 Task: Look for space in Cetinje, Montenegro from 1st June, 2023 to 4th June, 2023 for 1 adult in price range Rs.6000 to Rs.16000. Place can be private room with 1  bedroom having 1 bed and 1 bathroom. Property type can be house, flat, guest house. Amenities needed are: wifi. Booking option can be shelf check-in. Required host language is English.
Action: Mouse moved to (447, 67)
Screenshot: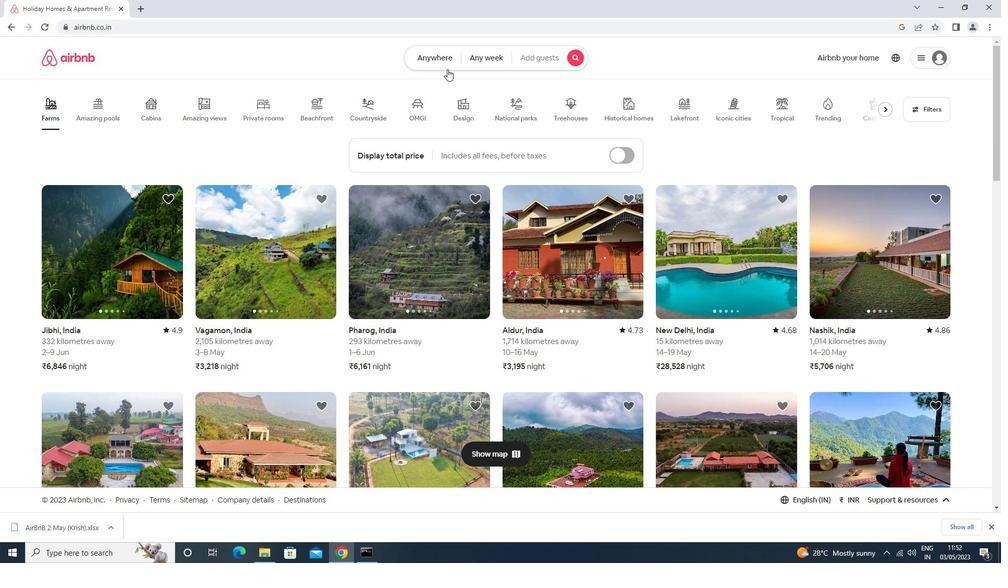 
Action: Mouse pressed left at (447, 67)
Screenshot: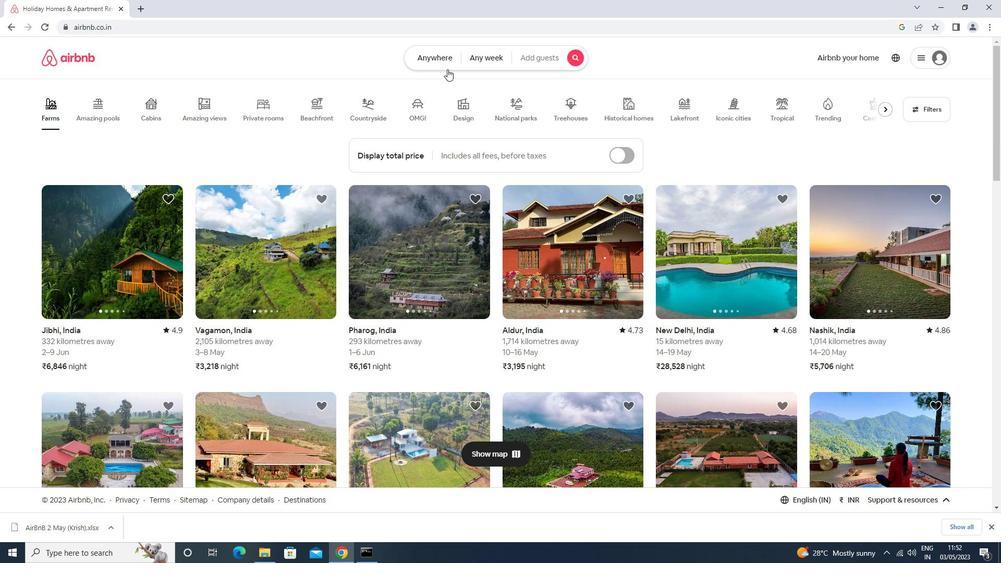 
Action: Mouse moved to (412, 102)
Screenshot: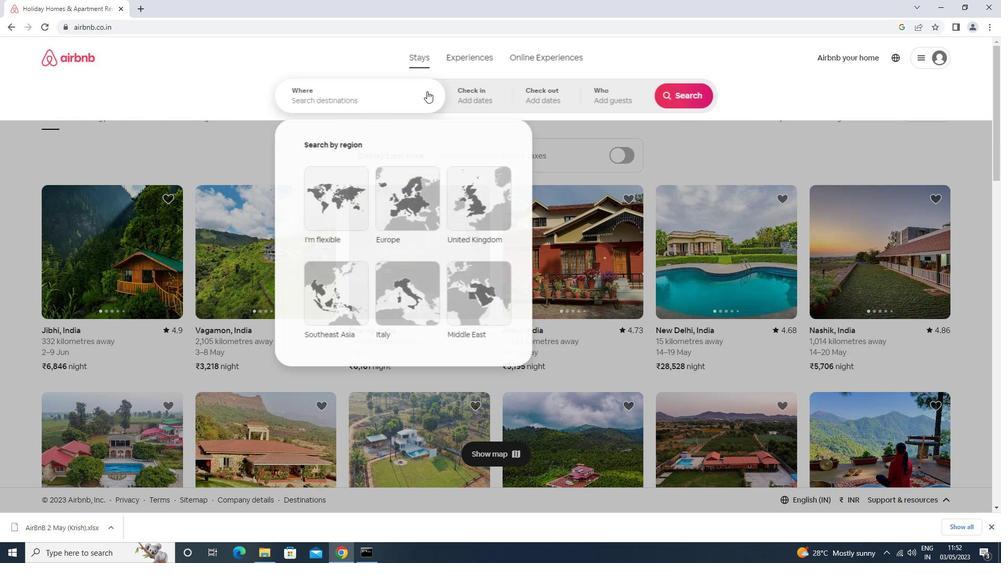 
Action: Mouse pressed left at (412, 102)
Screenshot: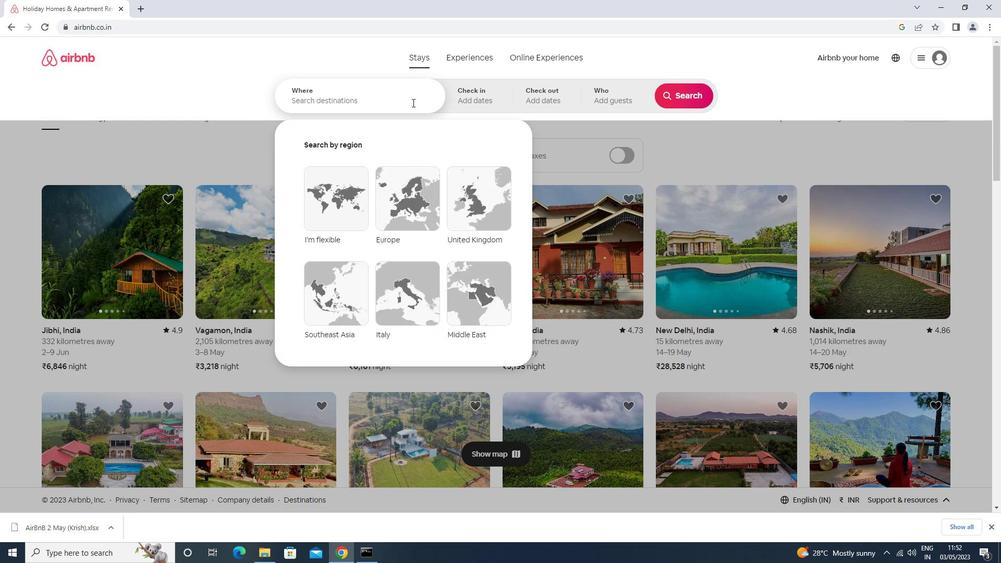 
Action: Mouse moved to (414, 99)
Screenshot: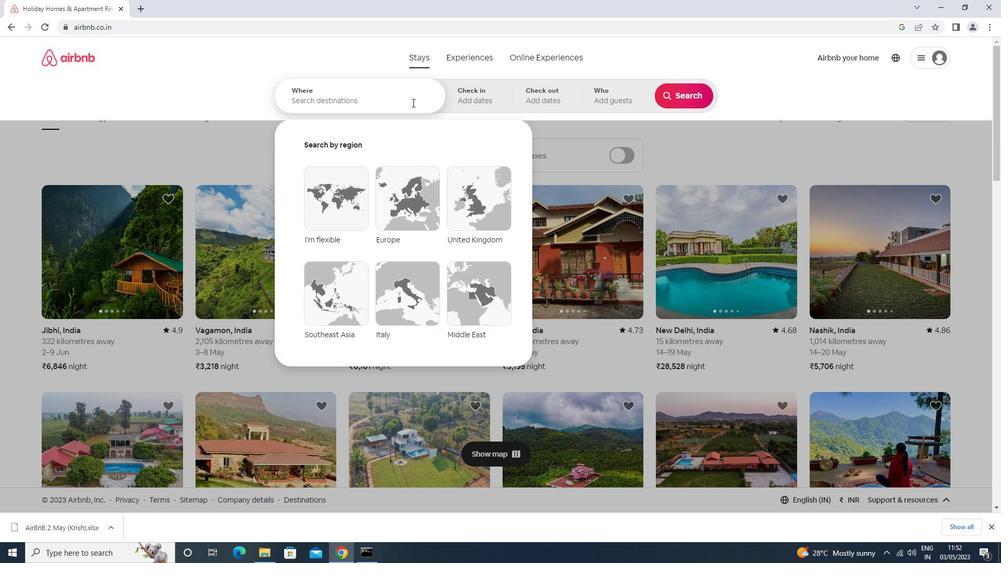
Action: Key pressed cetinje<Key.down><Key.enter>
Screenshot: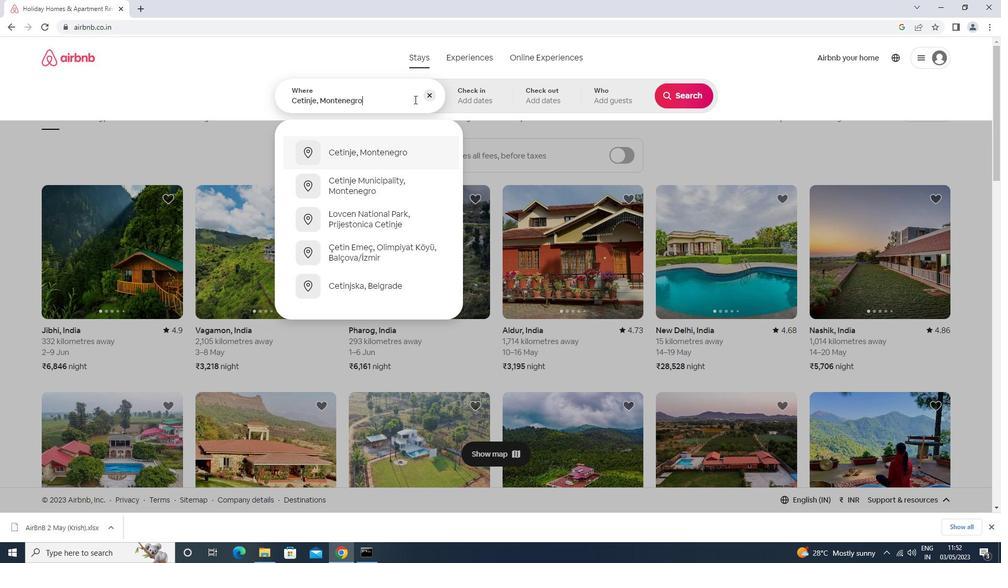 
Action: Mouse moved to (616, 225)
Screenshot: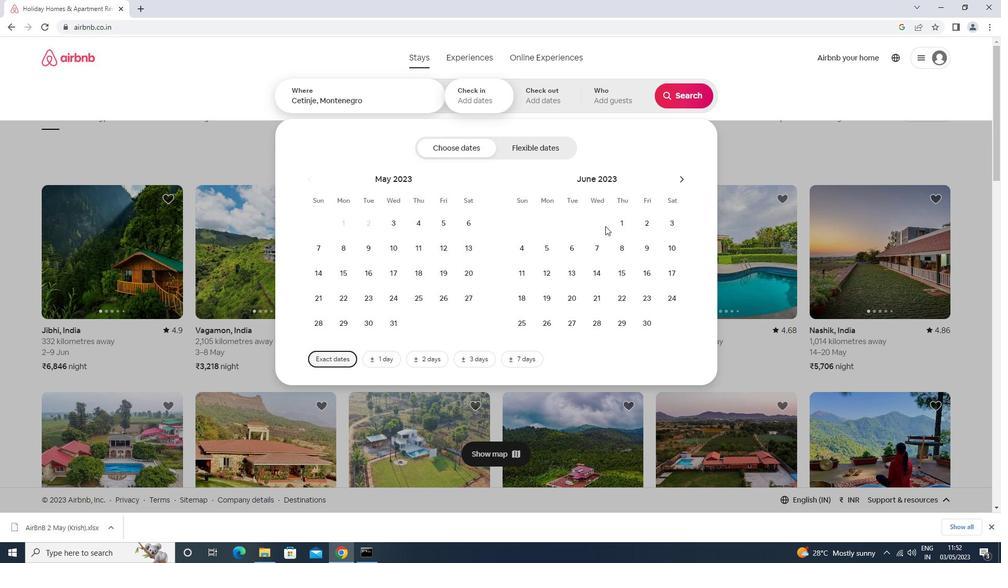 
Action: Mouse pressed left at (616, 225)
Screenshot: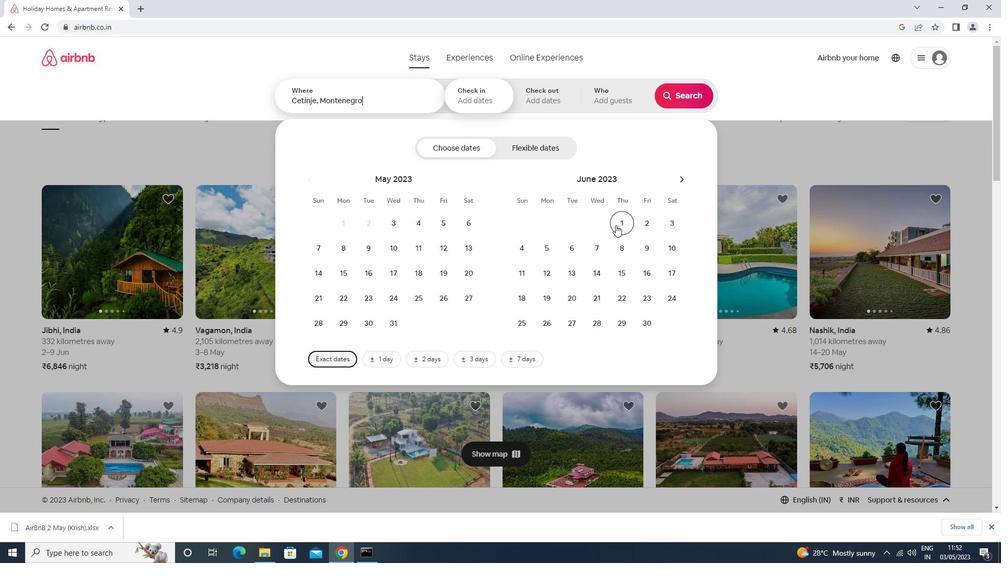 
Action: Mouse moved to (524, 247)
Screenshot: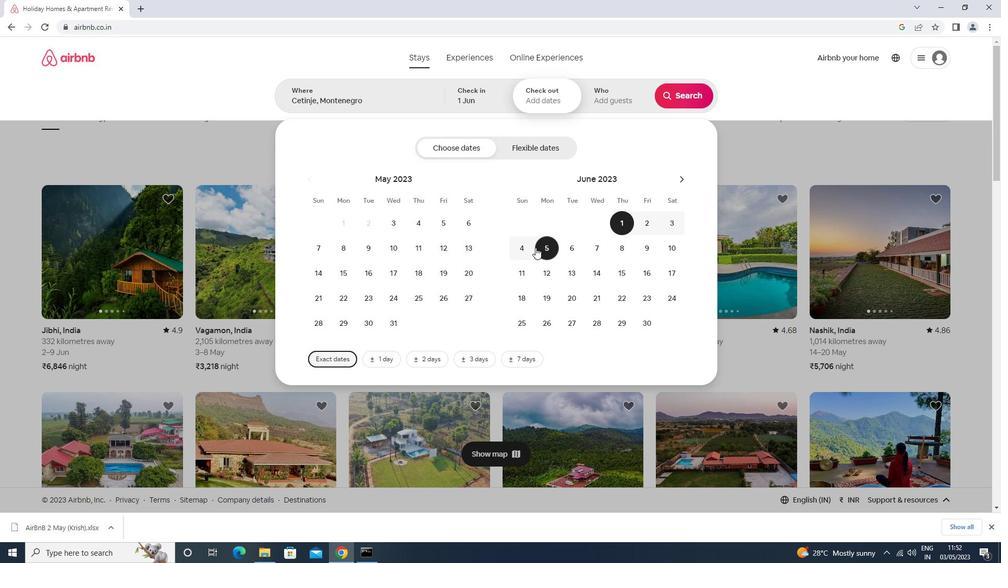 
Action: Mouse pressed left at (524, 247)
Screenshot: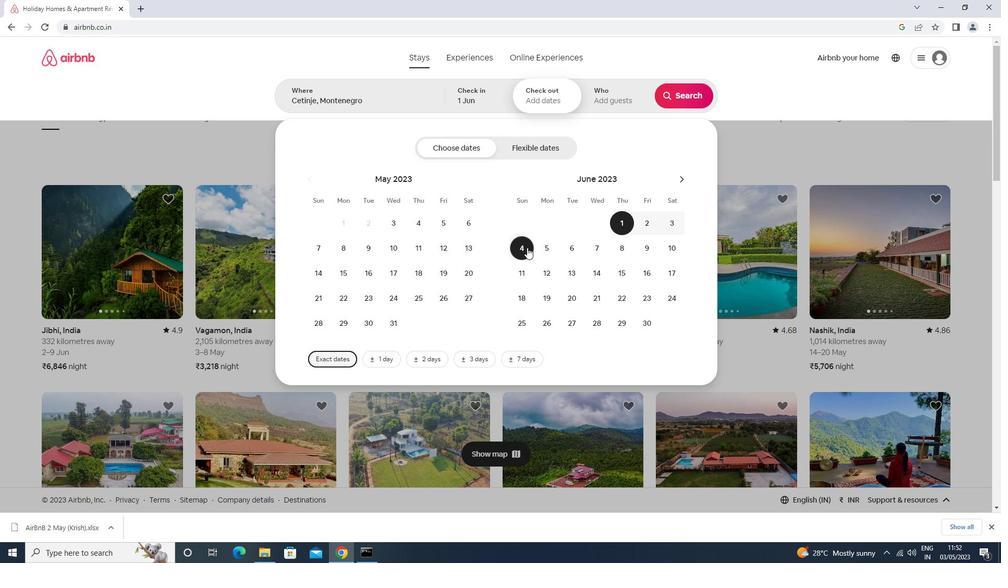 
Action: Mouse moved to (594, 95)
Screenshot: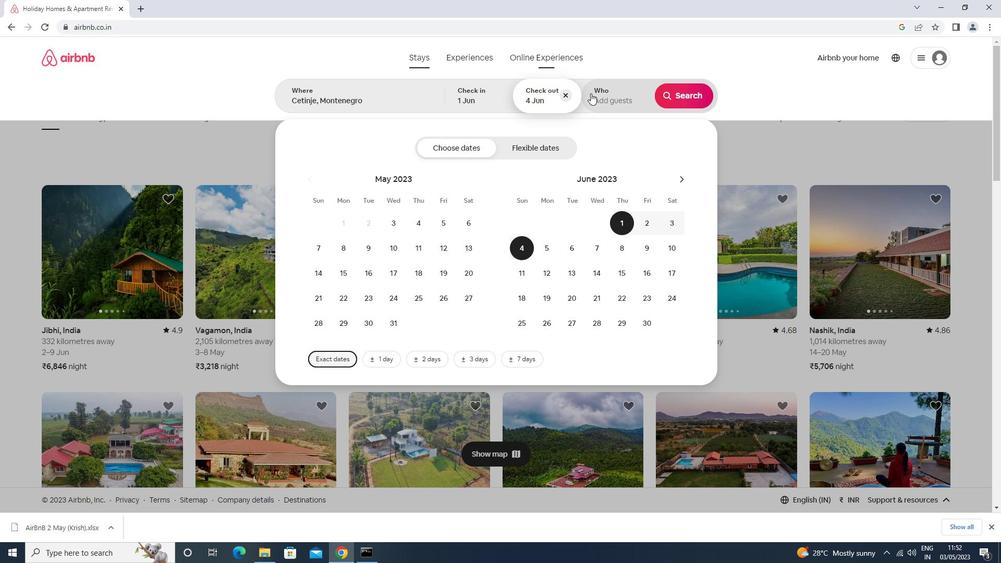 
Action: Mouse pressed left at (594, 95)
Screenshot: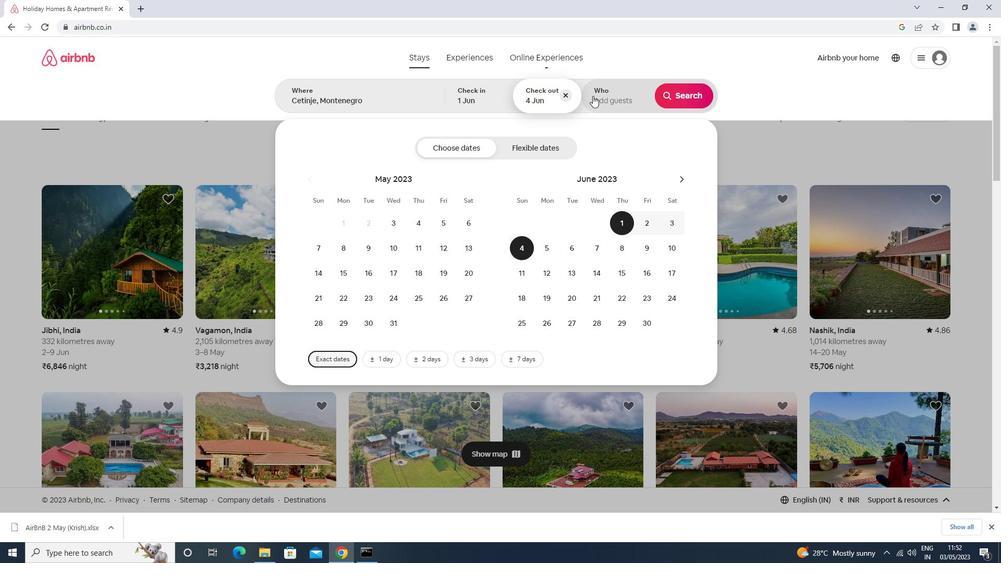 
Action: Mouse moved to (681, 149)
Screenshot: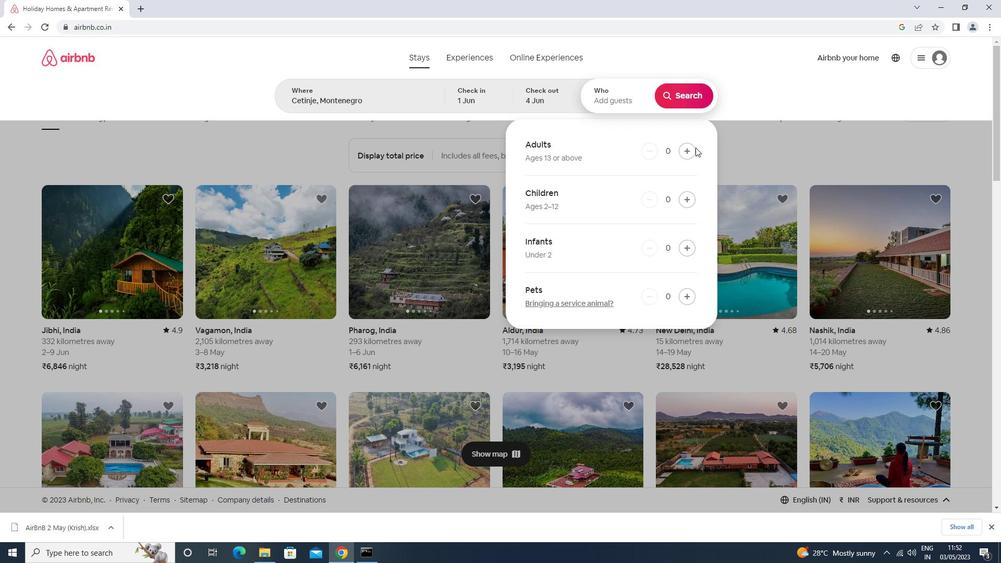 
Action: Mouse pressed left at (681, 149)
Screenshot: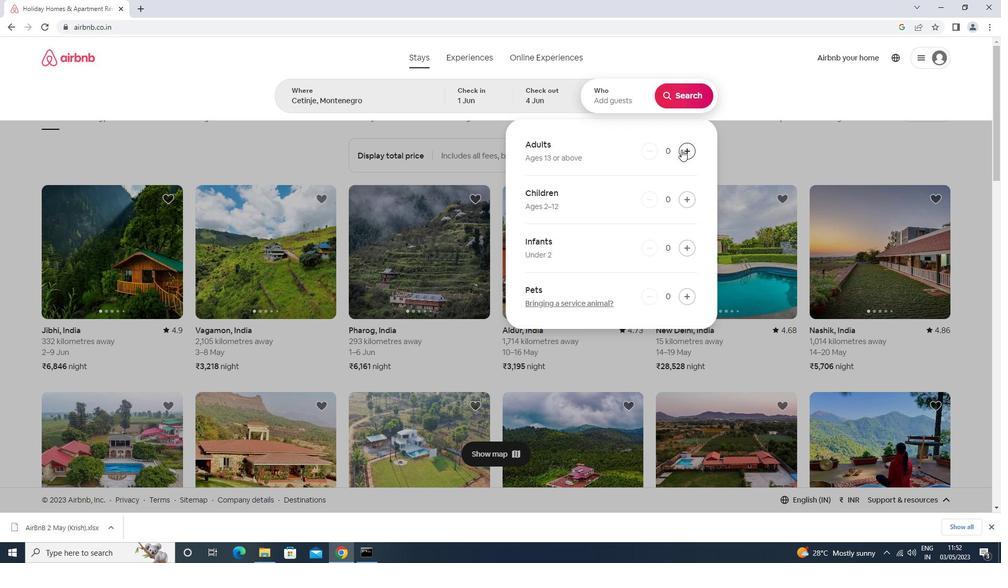 
Action: Mouse moved to (687, 95)
Screenshot: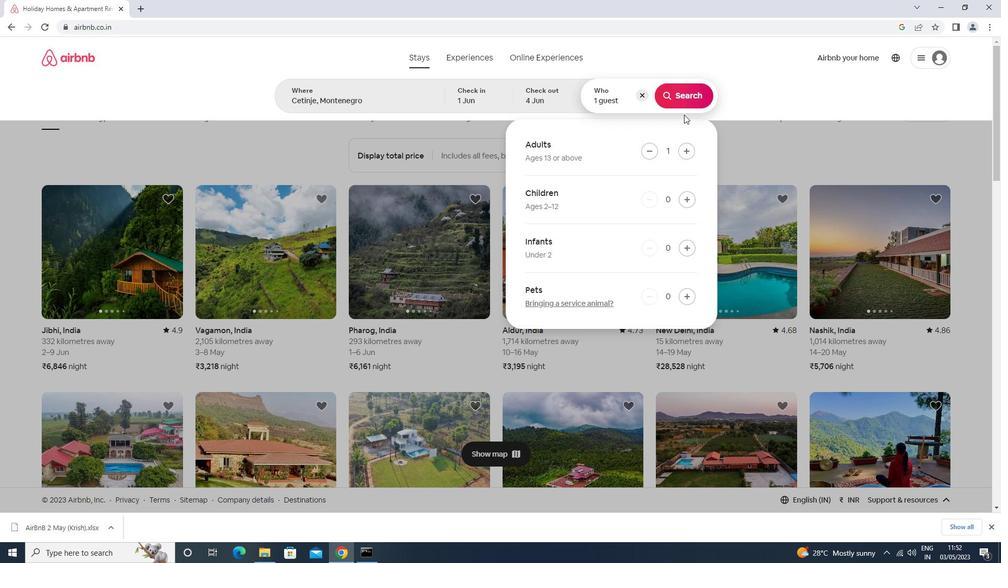 
Action: Mouse pressed left at (687, 95)
Screenshot: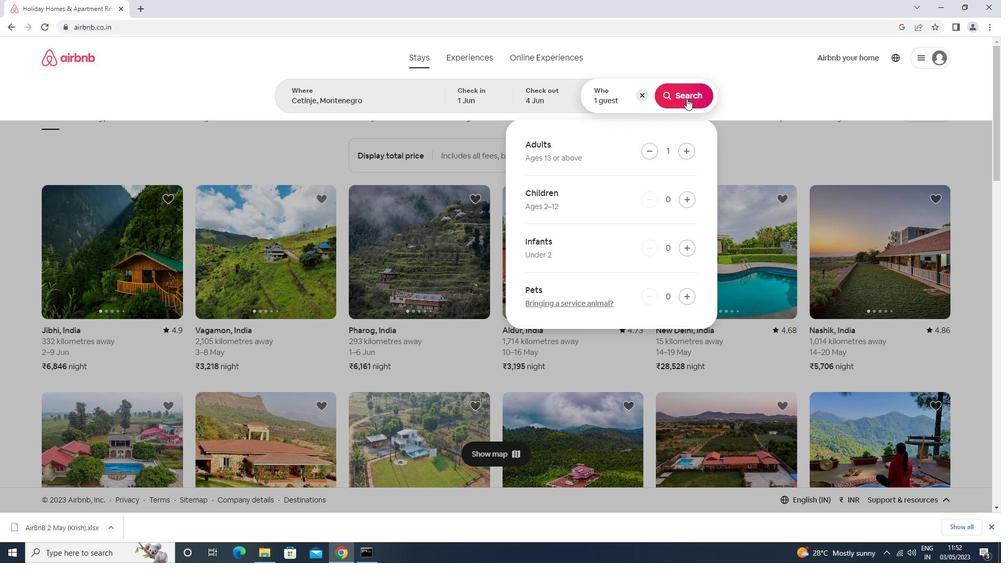 
Action: Mouse moved to (947, 102)
Screenshot: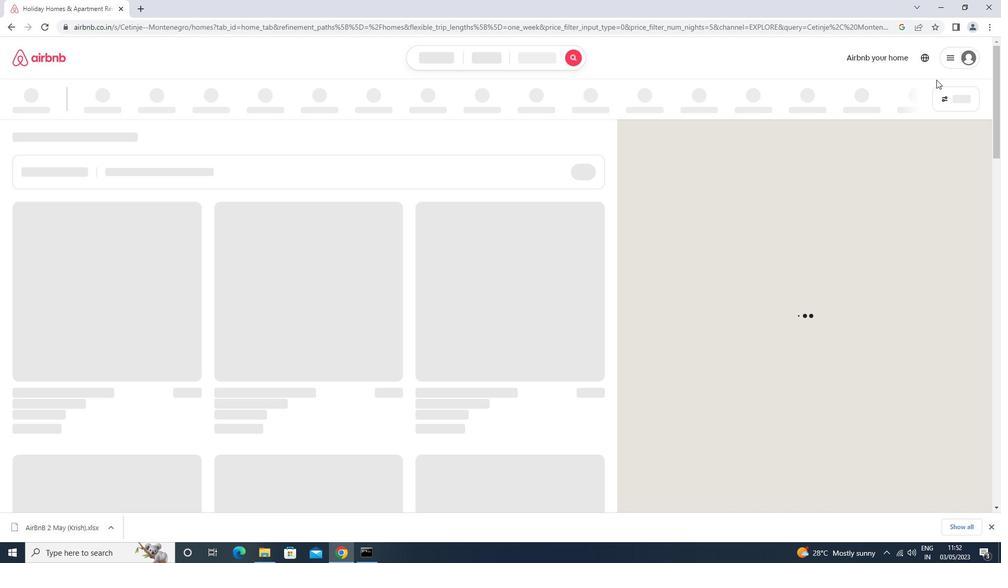 
Action: Mouse pressed left at (947, 102)
Screenshot: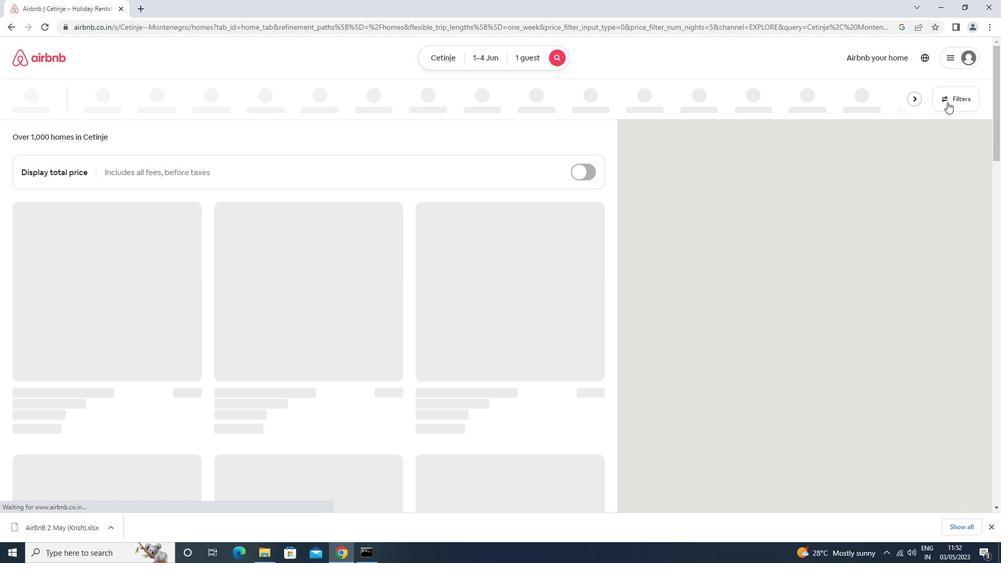 
Action: Mouse moved to (421, 231)
Screenshot: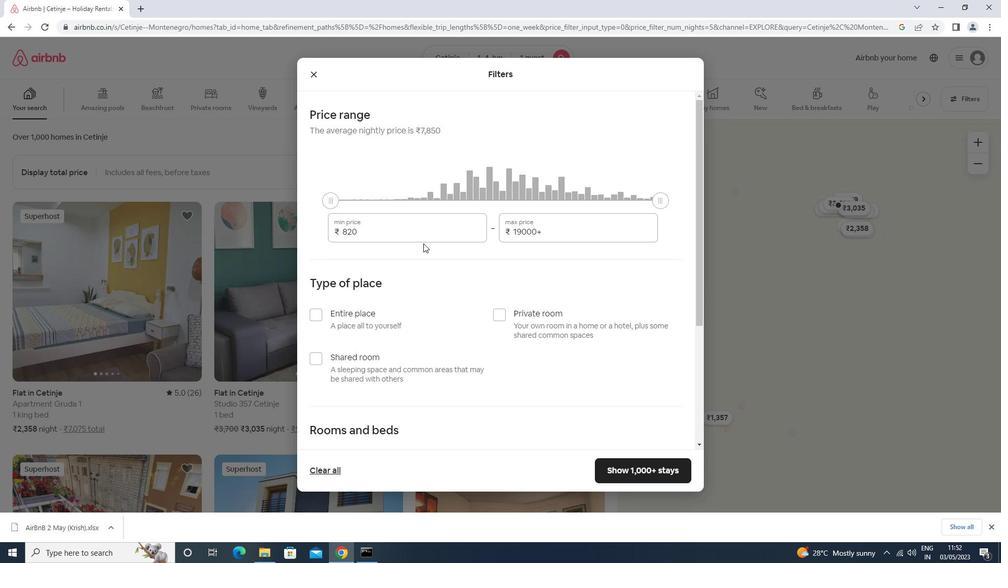 
Action: Mouse pressed left at (421, 231)
Screenshot: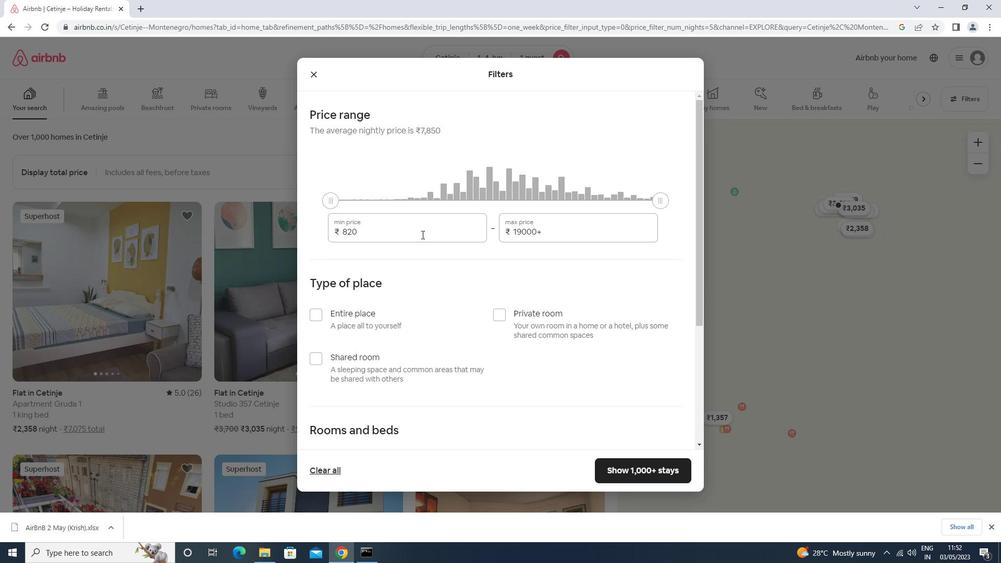 
Action: Key pressed <Key.backspace><Key.backspace><Key.backspace><Key.backspace><Key.backspace><Key.backspace><Key.backspace><Key.backspace><Key.backspace><Key.backspace><Key.backspace><Key.backspace><Key.backspace><Key.backspace><Key.backspace><Key.backspace><Key.backspace><Key.backspace><Key.backspace>6000<Key.tab>16000
Screenshot: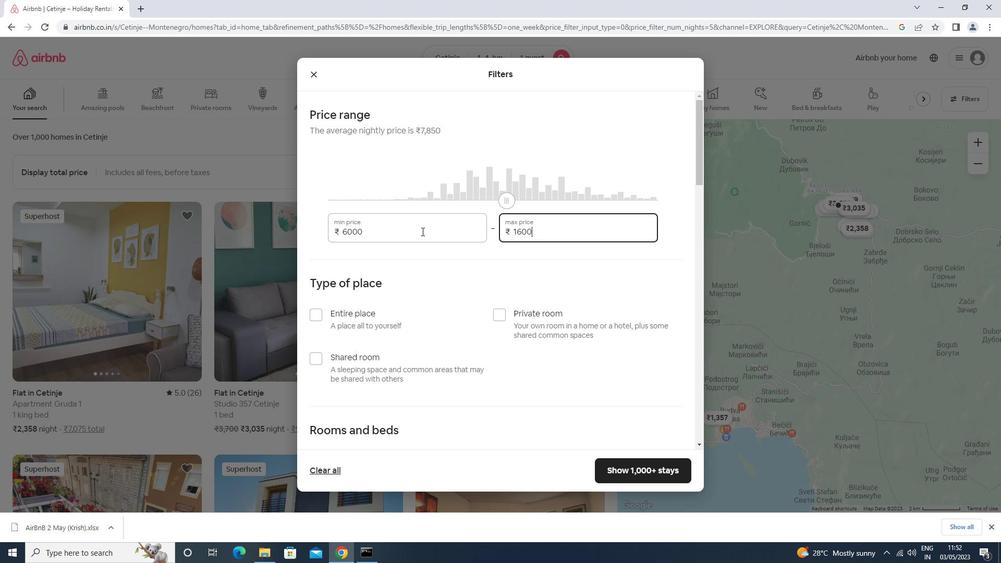 
Action: Mouse moved to (511, 318)
Screenshot: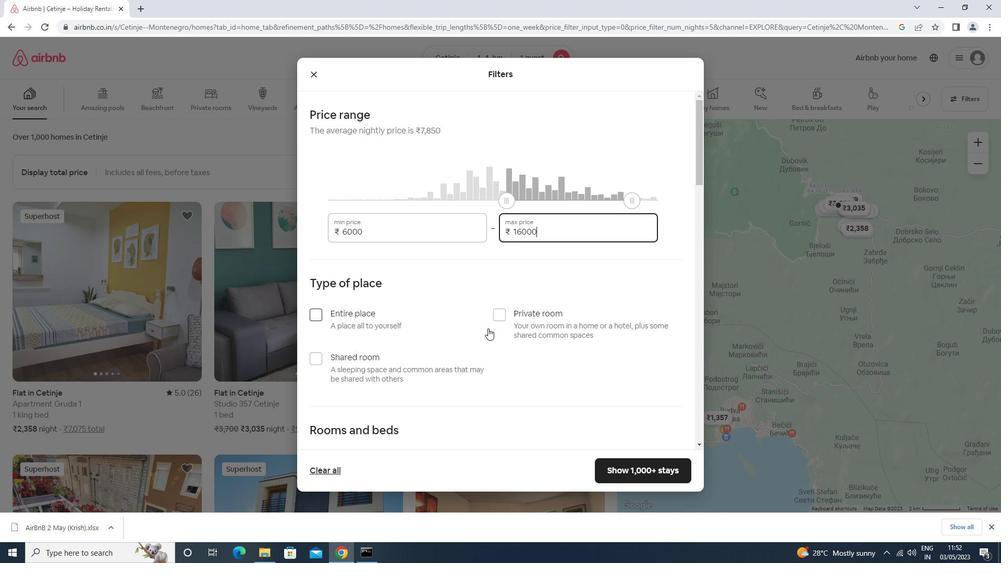 
Action: Mouse pressed left at (511, 318)
Screenshot: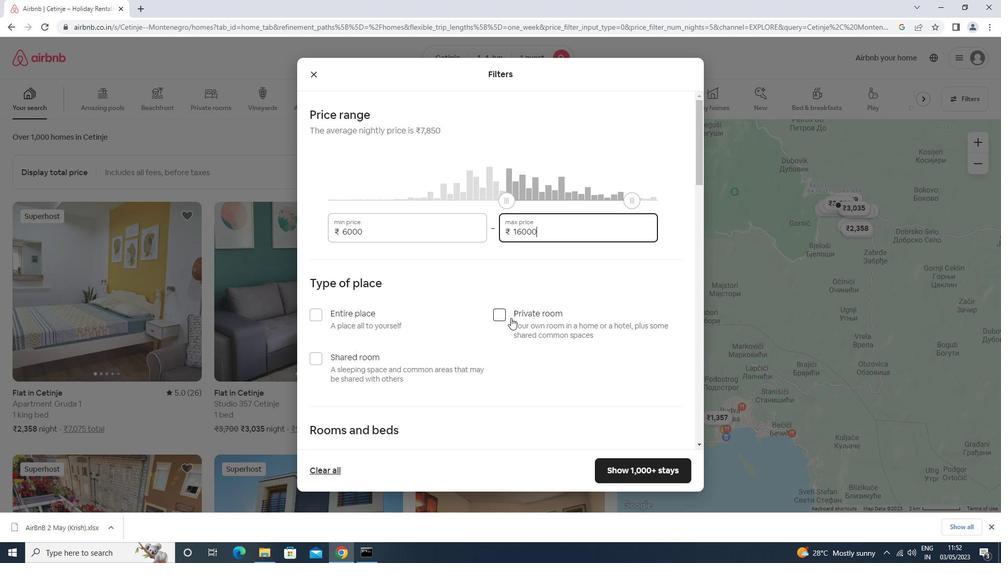 
Action: Mouse scrolled (511, 317) with delta (0, 0)
Screenshot: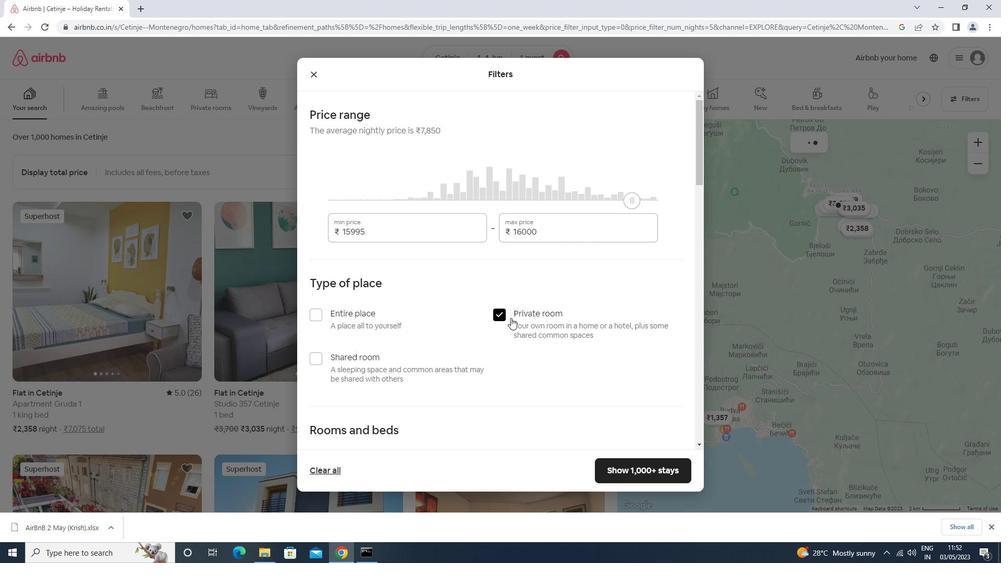 
Action: Mouse scrolled (511, 317) with delta (0, 0)
Screenshot: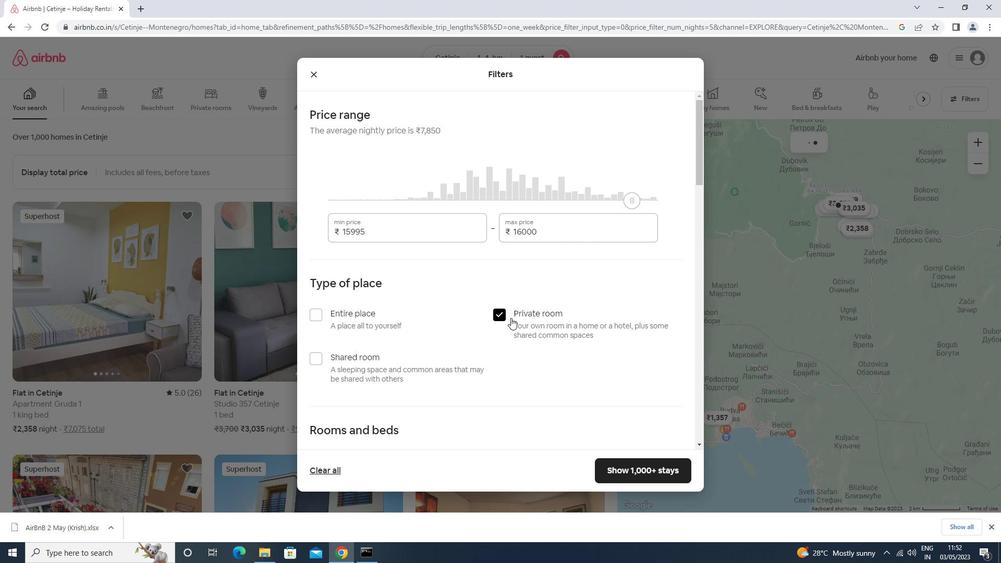 
Action: Mouse scrolled (511, 317) with delta (0, 0)
Screenshot: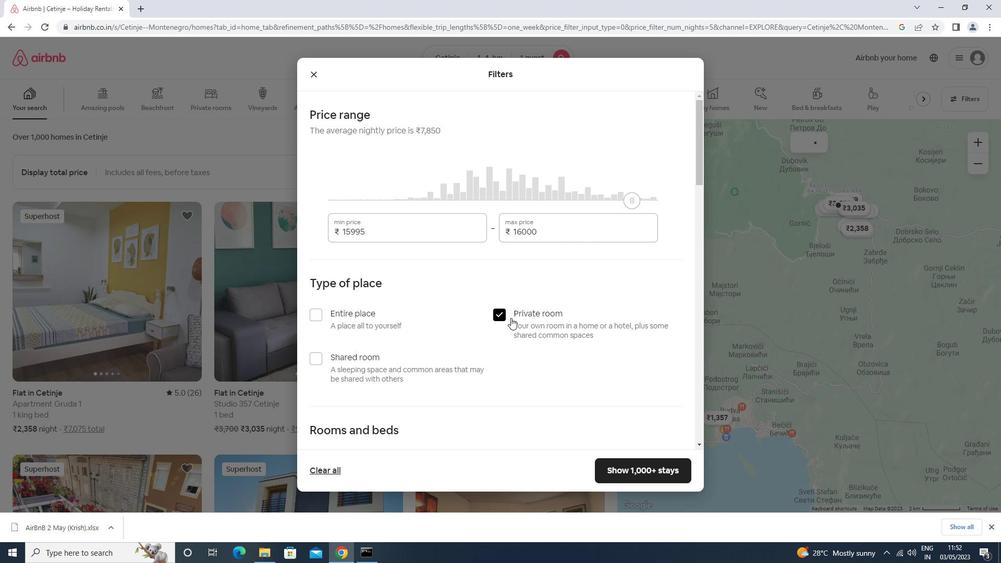 
Action: Mouse moved to (371, 330)
Screenshot: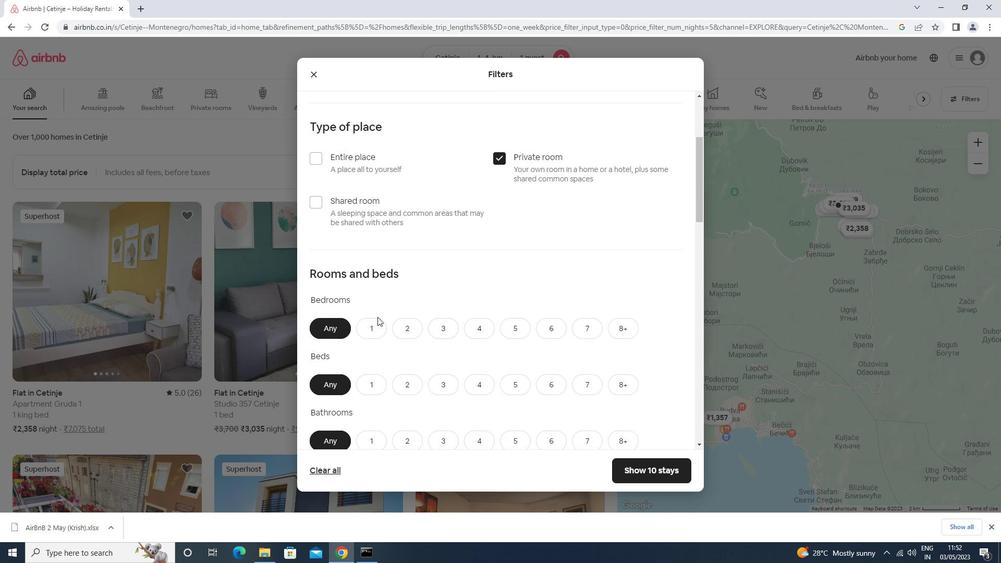
Action: Mouse pressed left at (371, 330)
Screenshot: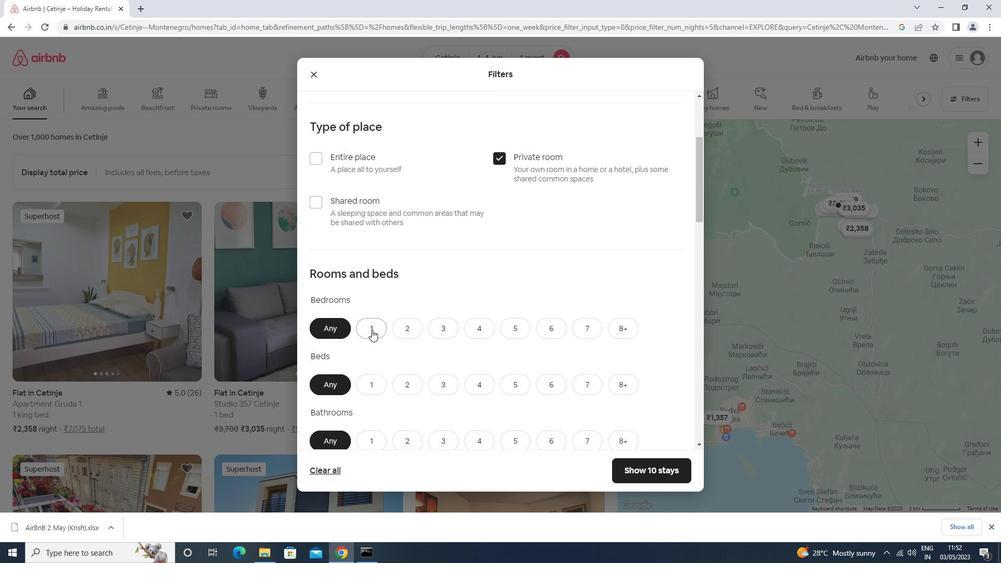 
Action: Mouse moved to (373, 382)
Screenshot: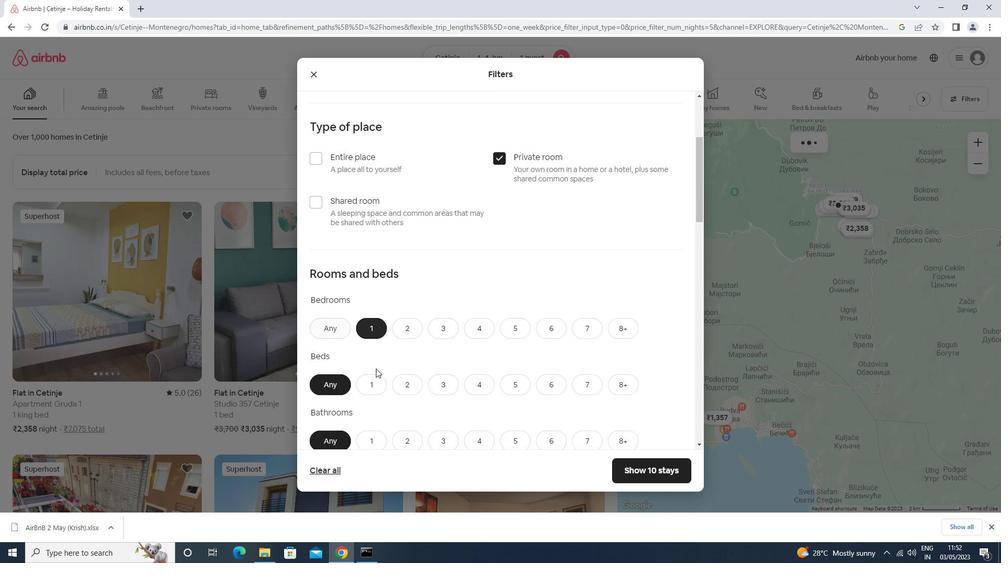 
Action: Mouse pressed left at (373, 382)
Screenshot: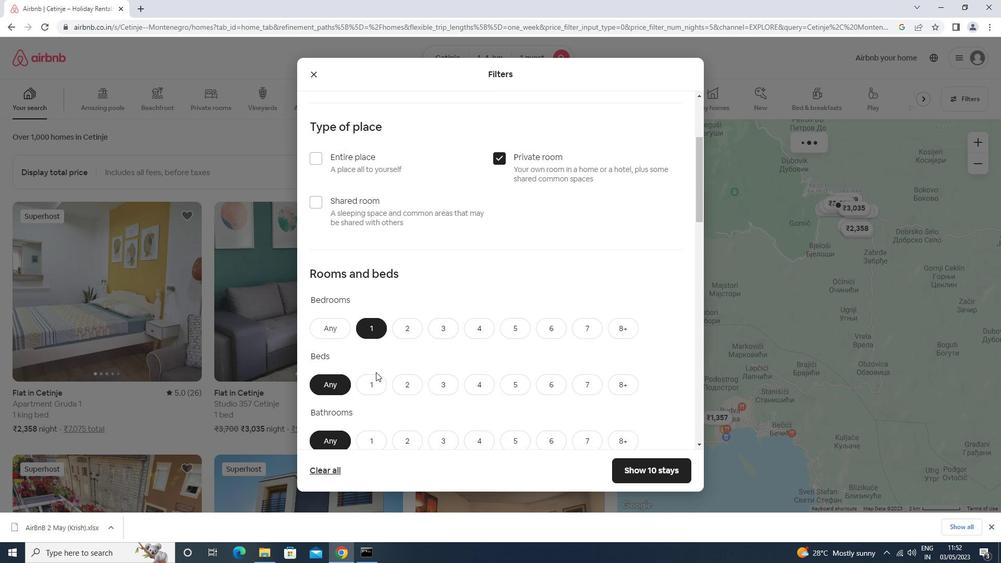 
Action: Mouse moved to (373, 382)
Screenshot: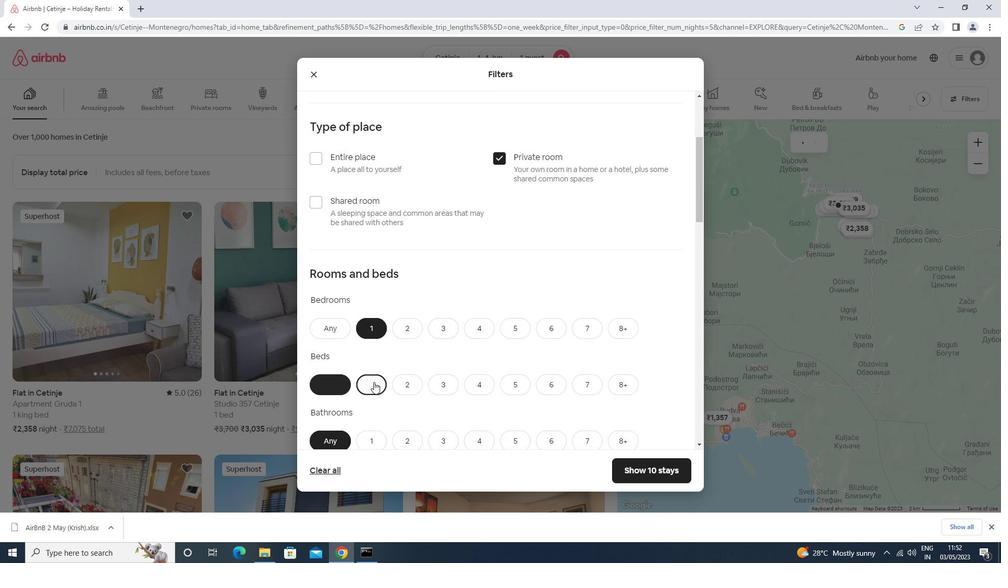 
Action: Mouse scrolled (373, 381) with delta (0, 0)
Screenshot: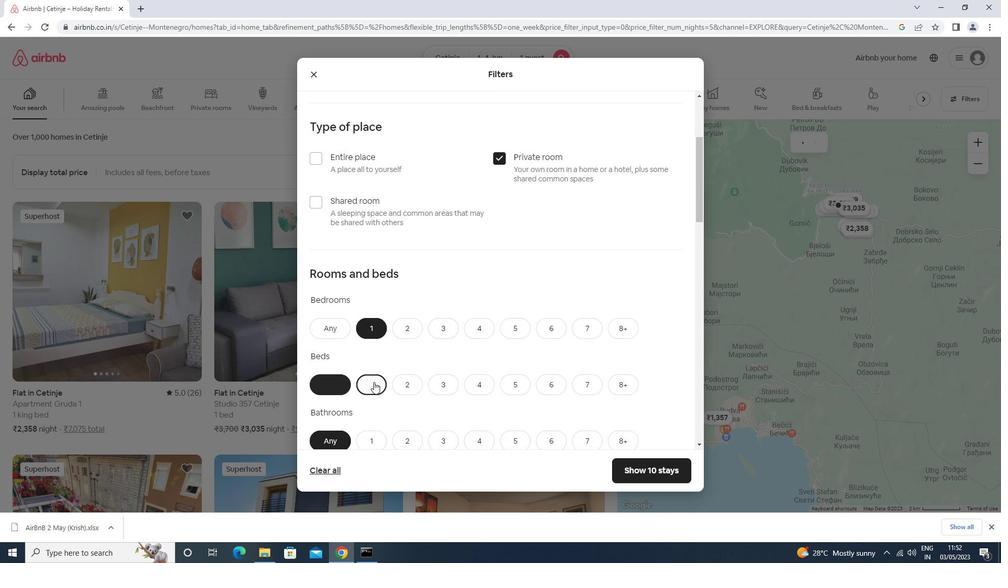 
Action: Mouse moved to (372, 382)
Screenshot: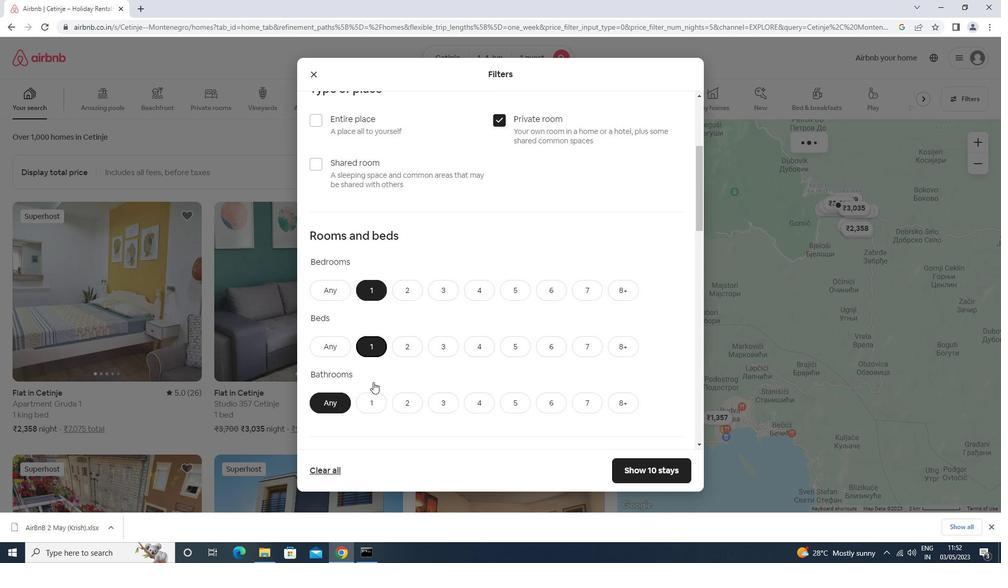 
Action: Mouse pressed left at (372, 382)
Screenshot: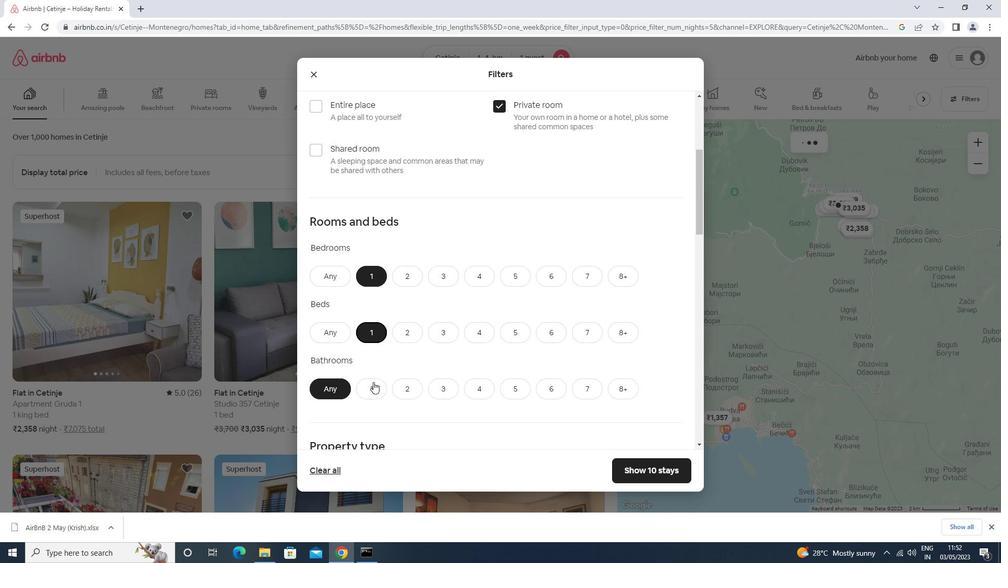 
Action: Mouse moved to (372, 382)
Screenshot: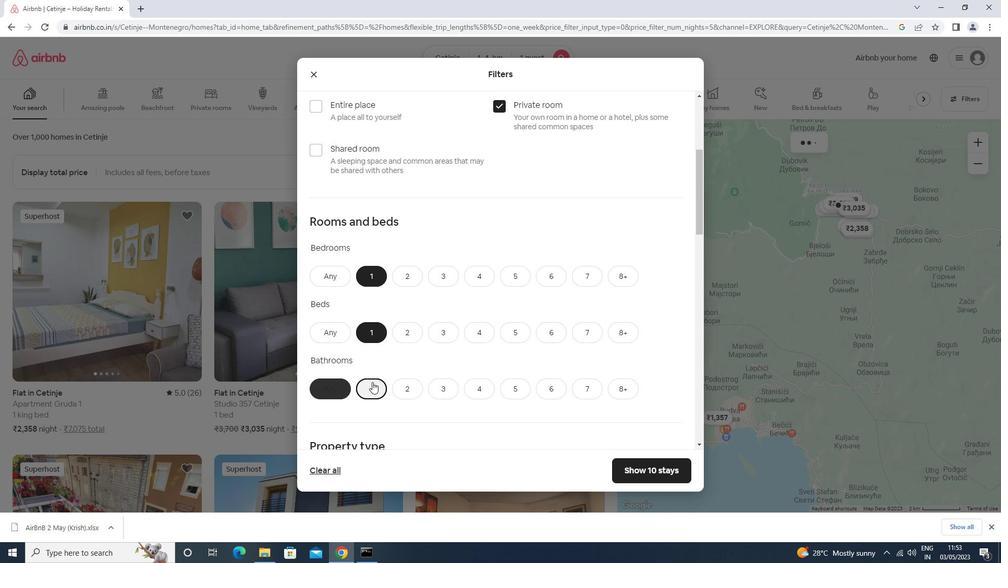 
Action: Mouse scrolled (372, 381) with delta (0, 0)
Screenshot: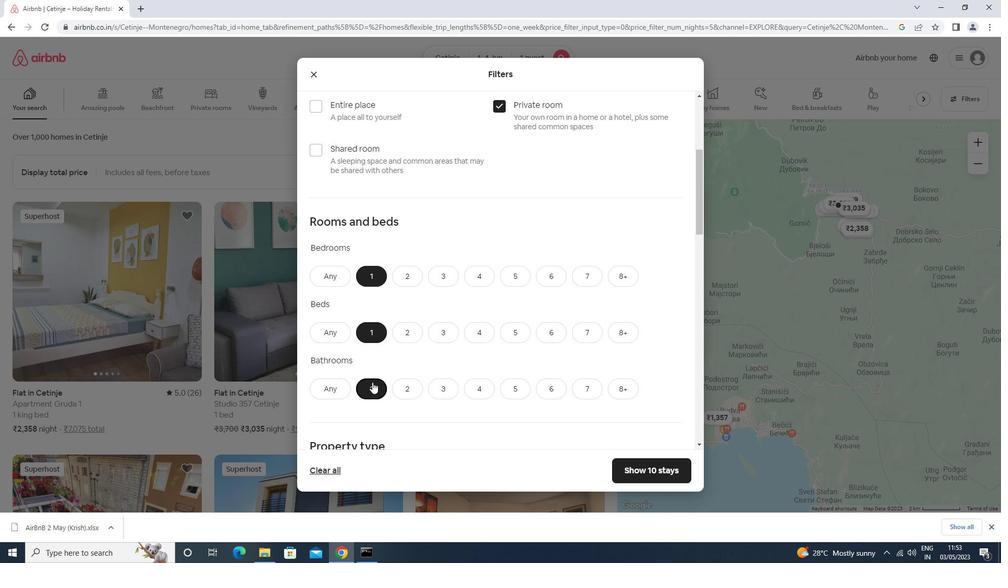 
Action: Mouse moved to (371, 382)
Screenshot: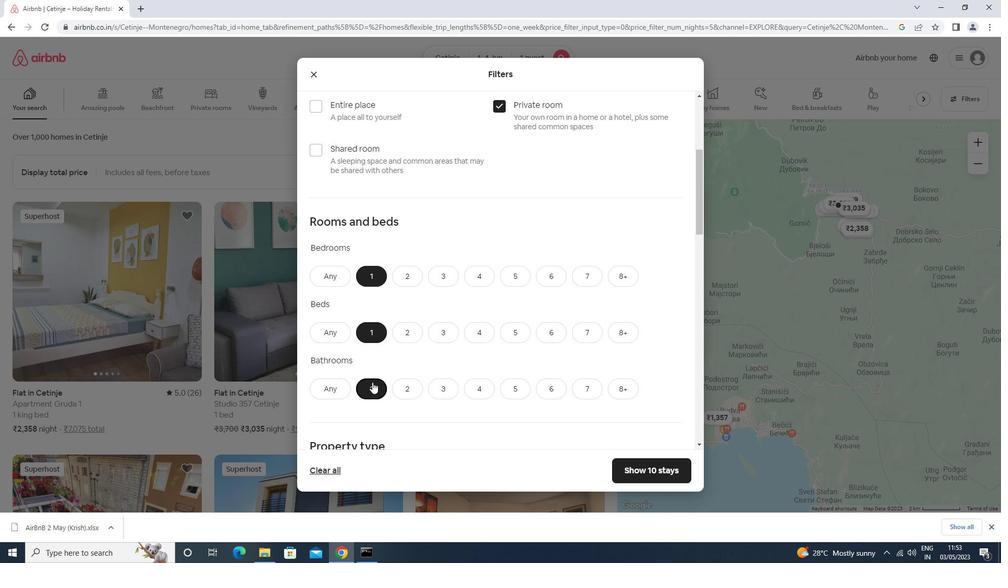
Action: Mouse scrolled (371, 381) with delta (0, 0)
Screenshot: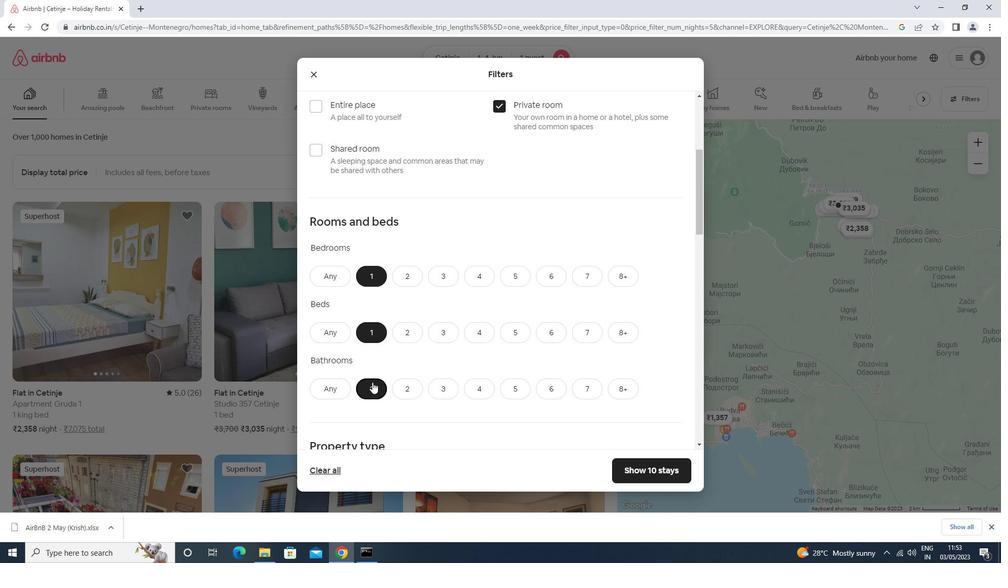 
Action: Mouse moved to (371, 382)
Screenshot: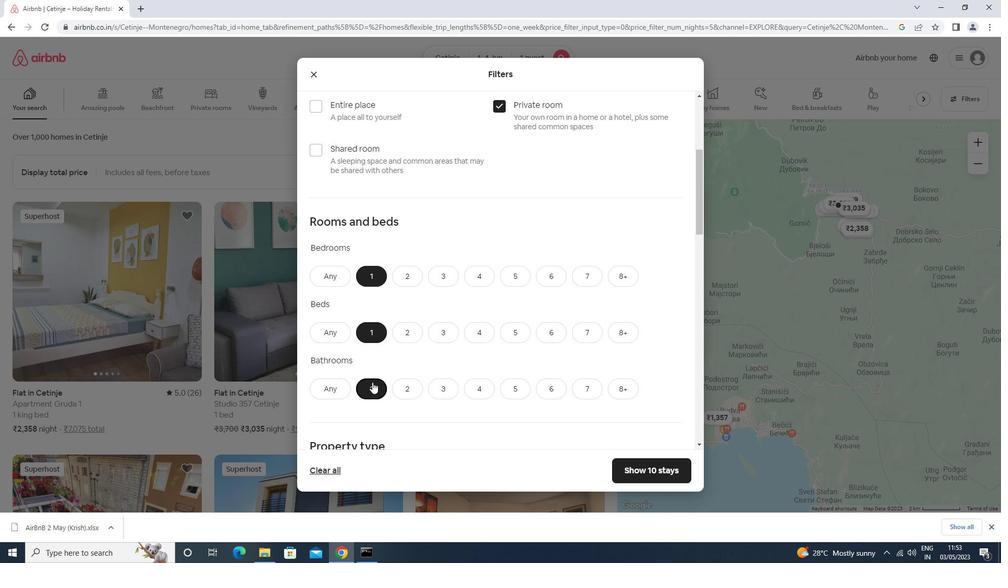 
Action: Mouse scrolled (371, 381) with delta (0, 0)
Screenshot: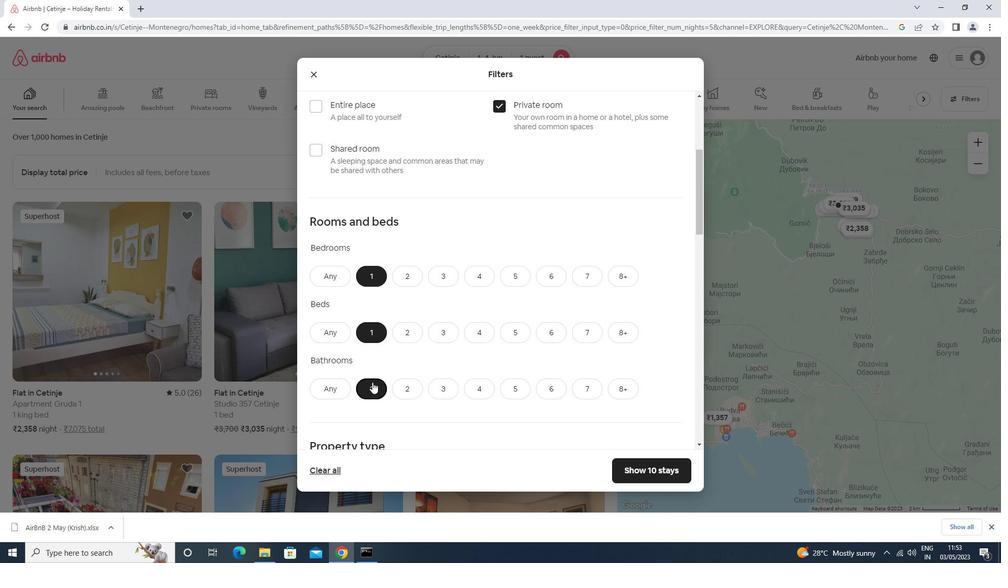 
Action: Mouse moved to (349, 343)
Screenshot: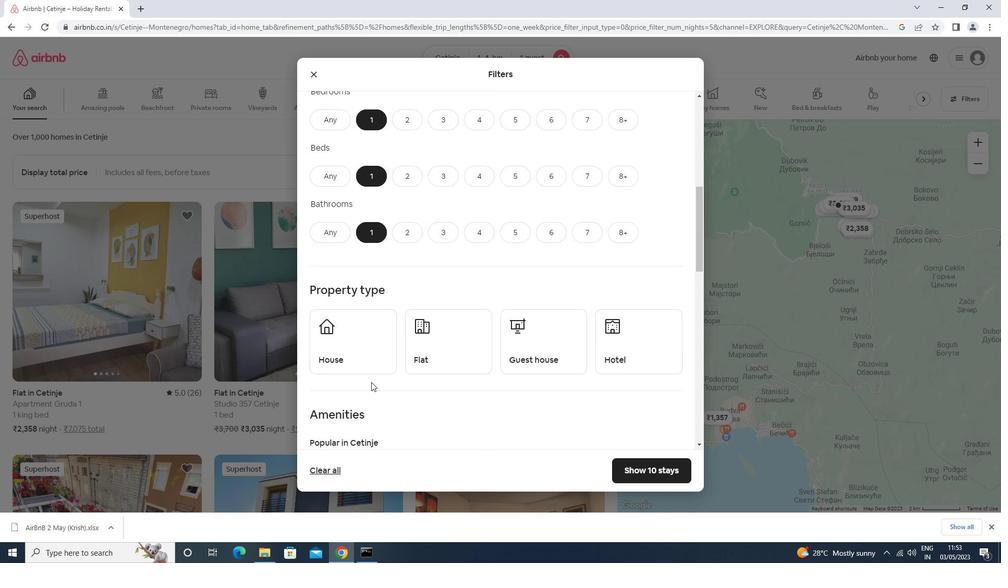 
Action: Mouse pressed left at (349, 343)
Screenshot: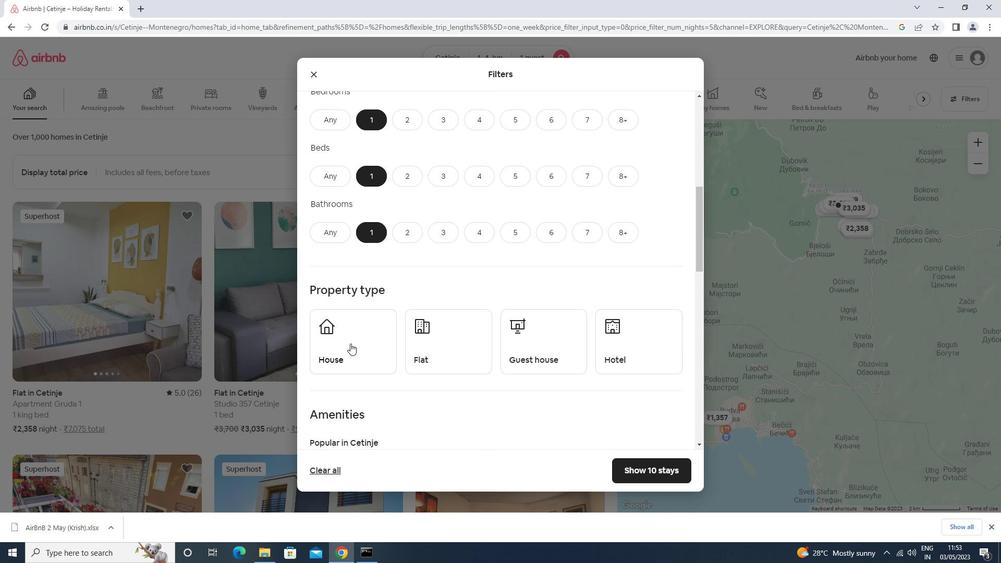 
Action: Mouse moved to (442, 361)
Screenshot: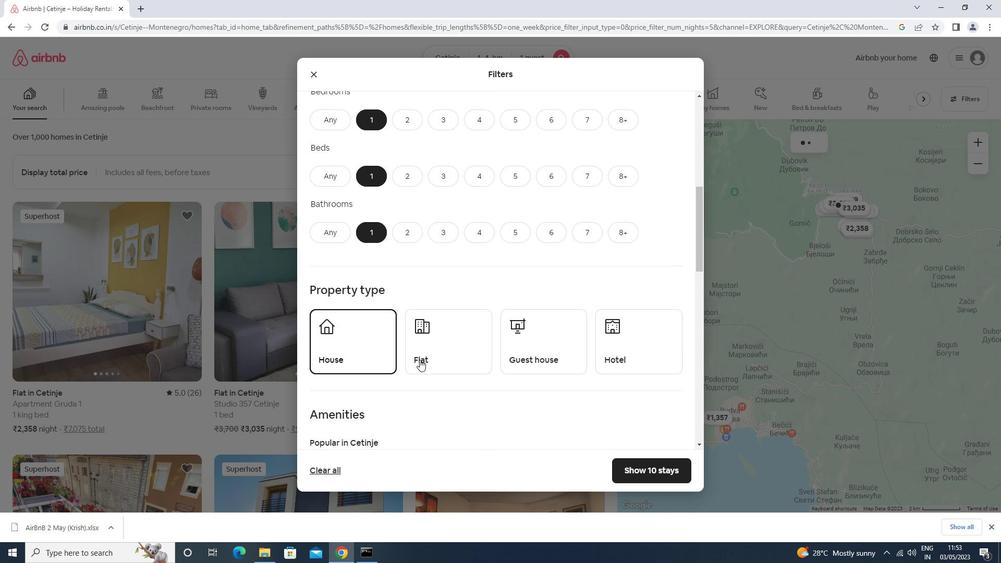 
Action: Mouse pressed left at (442, 361)
Screenshot: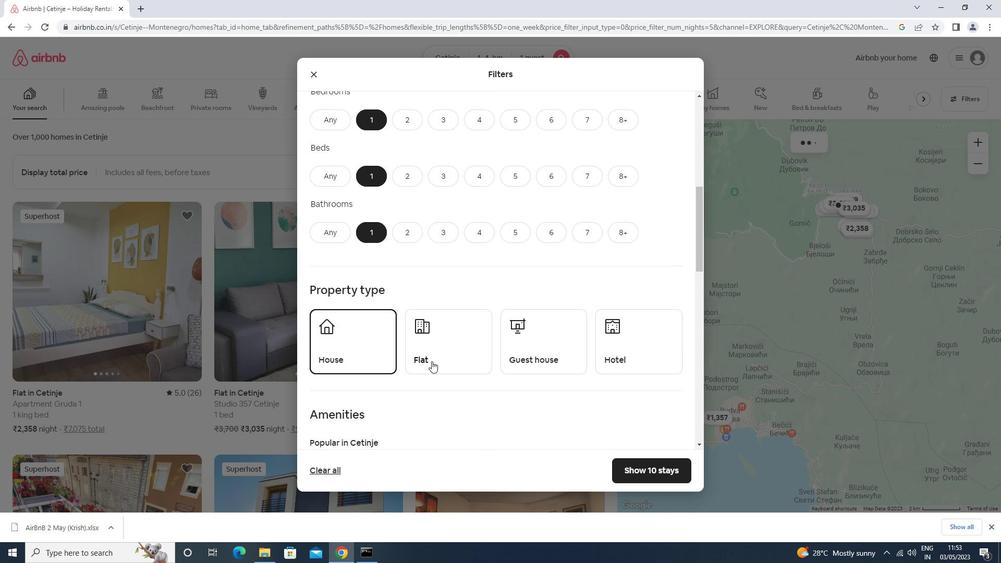 
Action: Mouse moved to (563, 356)
Screenshot: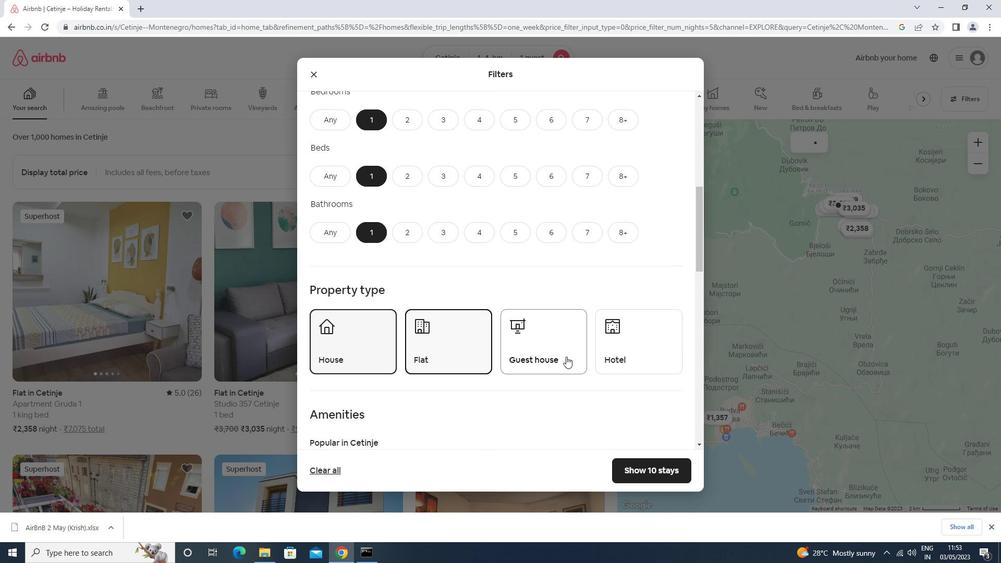 
Action: Mouse pressed left at (563, 356)
Screenshot: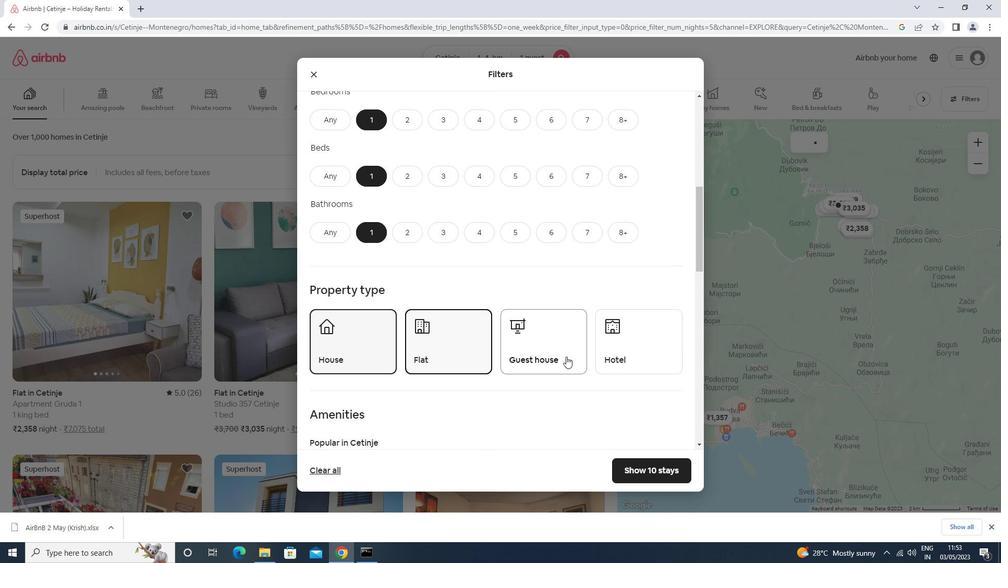 
Action: Mouse moved to (559, 356)
Screenshot: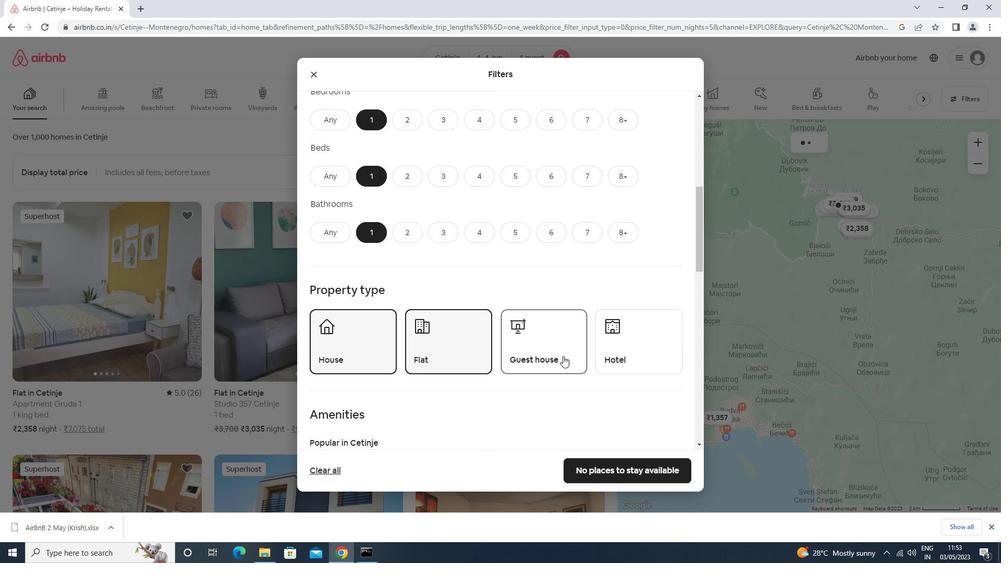 
Action: Mouse scrolled (559, 355) with delta (0, 0)
Screenshot: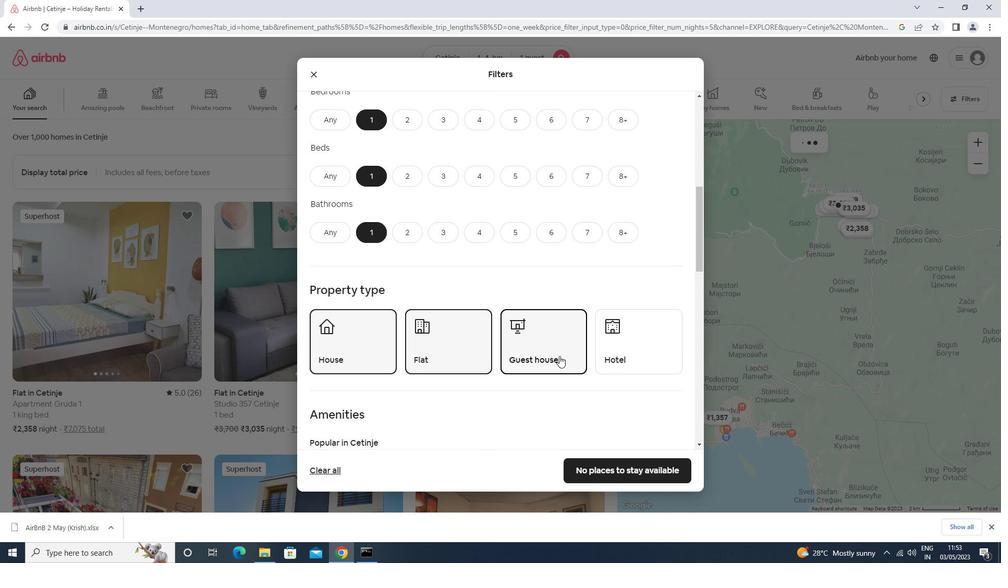 
Action: Mouse scrolled (559, 355) with delta (0, 0)
Screenshot: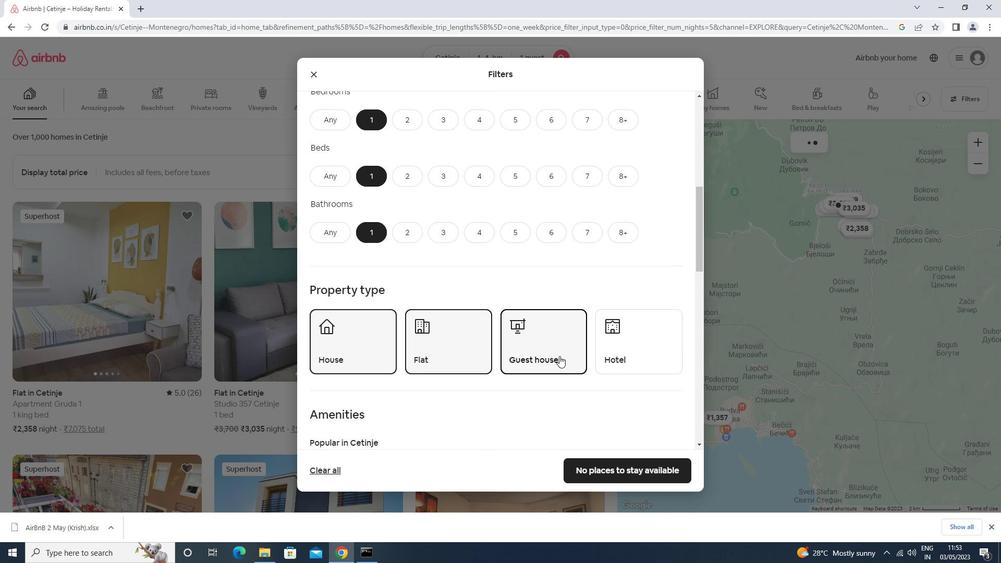 
Action: Mouse scrolled (559, 355) with delta (0, 0)
Screenshot: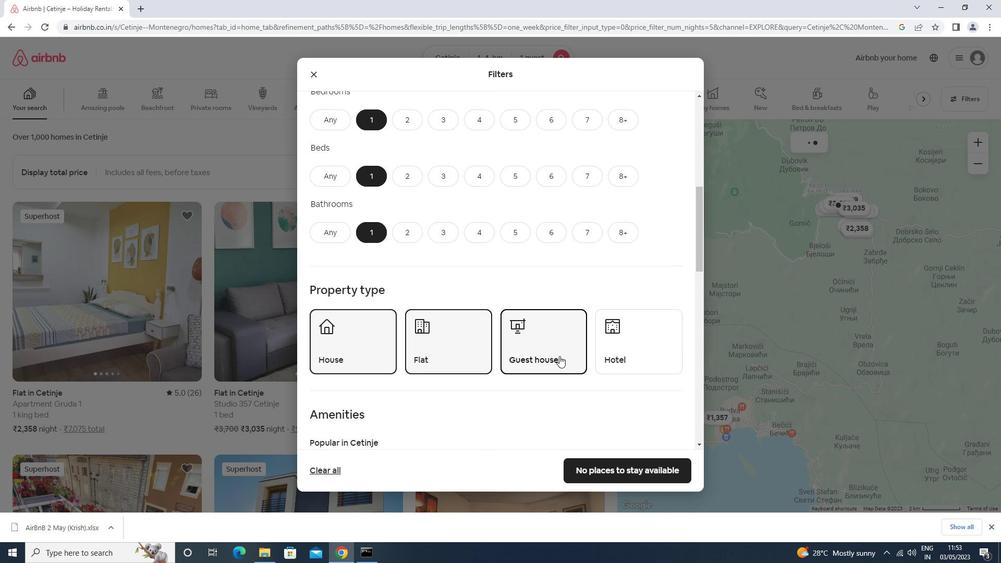 
Action: Mouse moved to (323, 308)
Screenshot: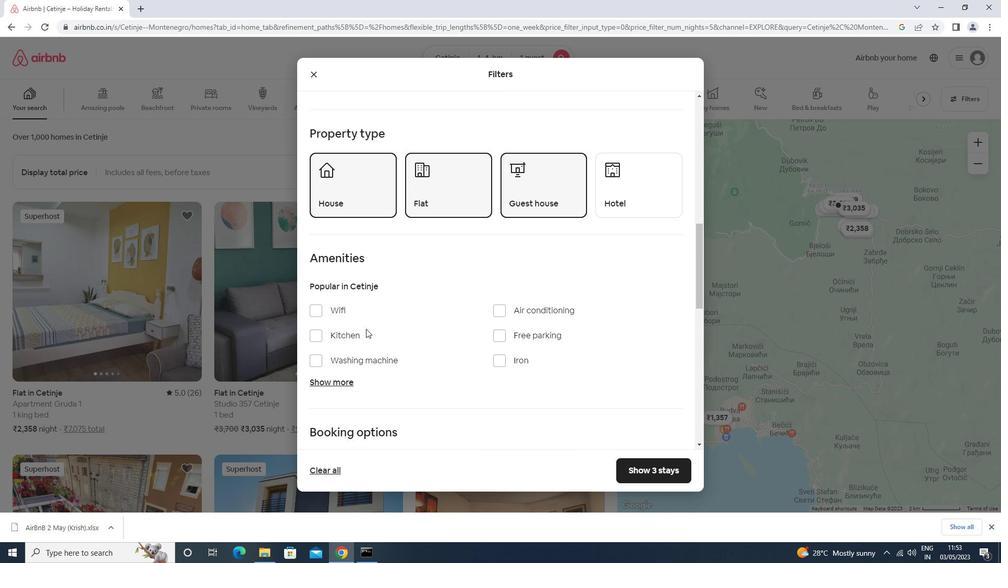 
Action: Mouse pressed left at (323, 308)
Screenshot: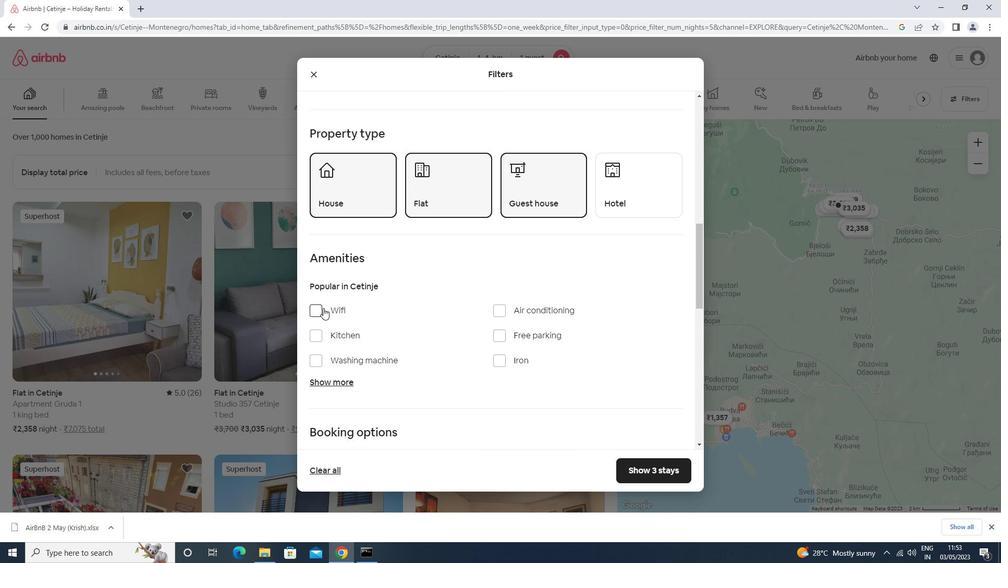 
Action: Mouse moved to (489, 380)
Screenshot: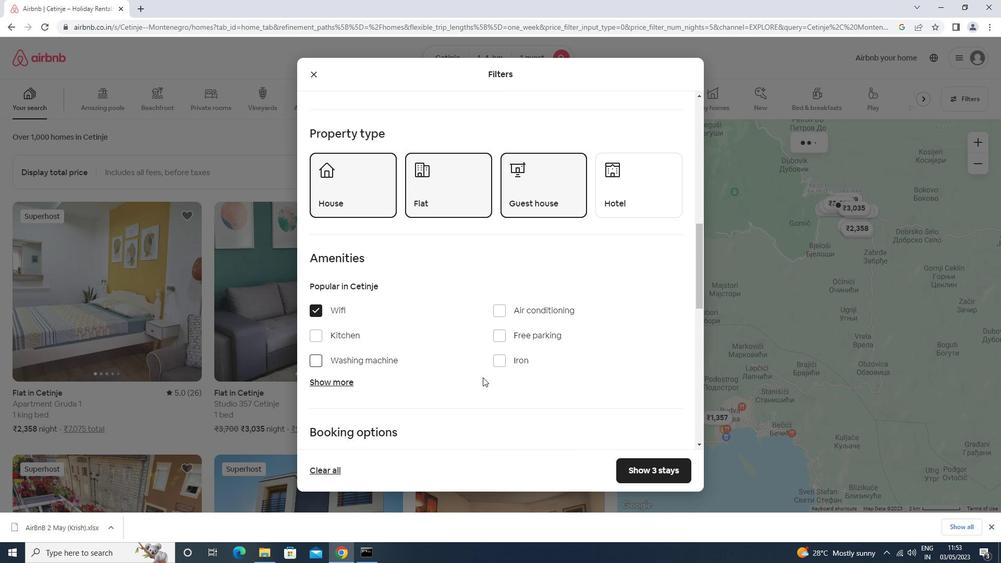 
Action: Mouse scrolled (489, 380) with delta (0, 0)
Screenshot: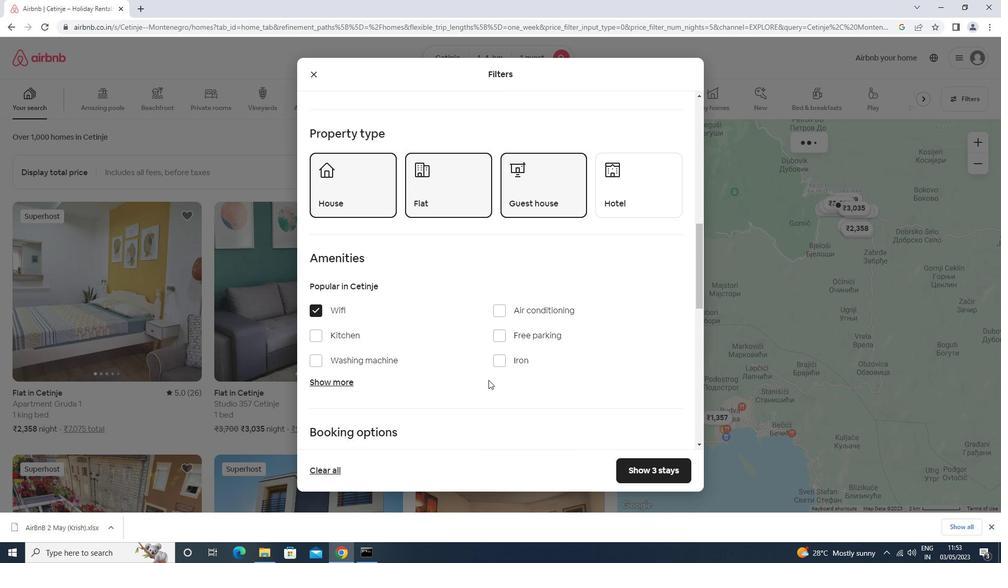 
Action: Mouse scrolled (489, 380) with delta (0, 0)
Screenshot: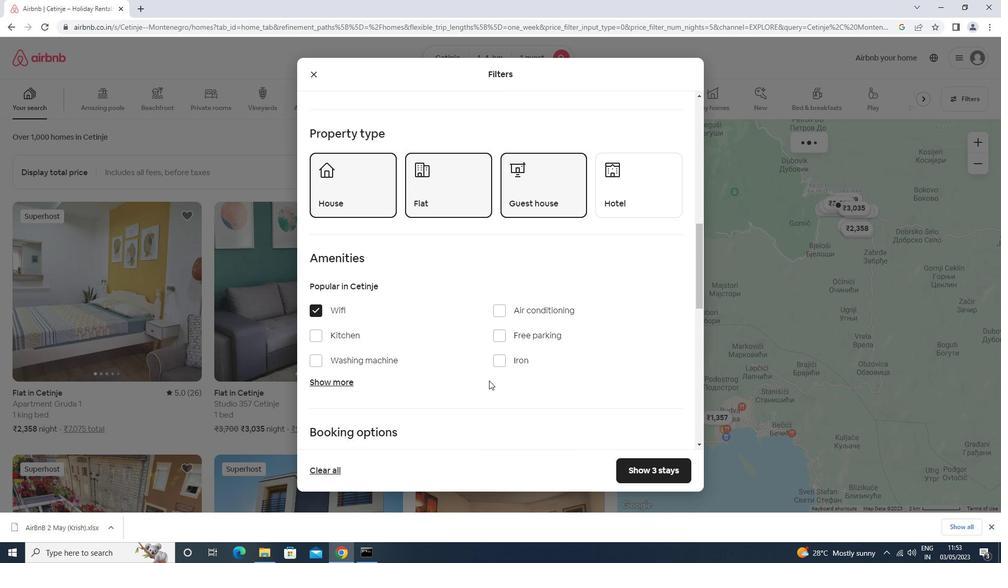 
Action: Mouse scrolled (489, 380) with delta (0, 0)
Screenshot: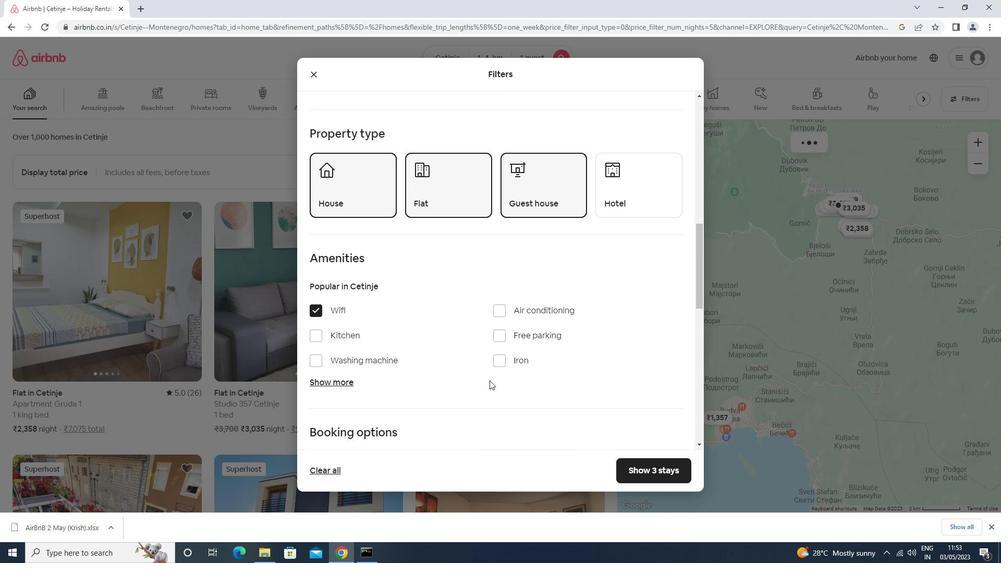 
Action: Mouse moved to (665, 345)
Screenshot: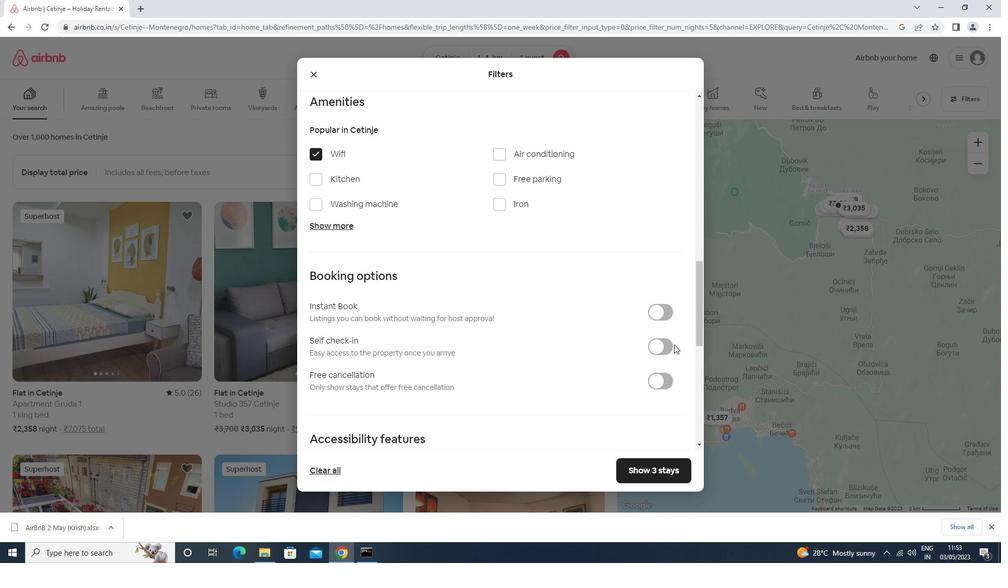 
Action: Mouse pressed left at (665, 345)
Screenshot: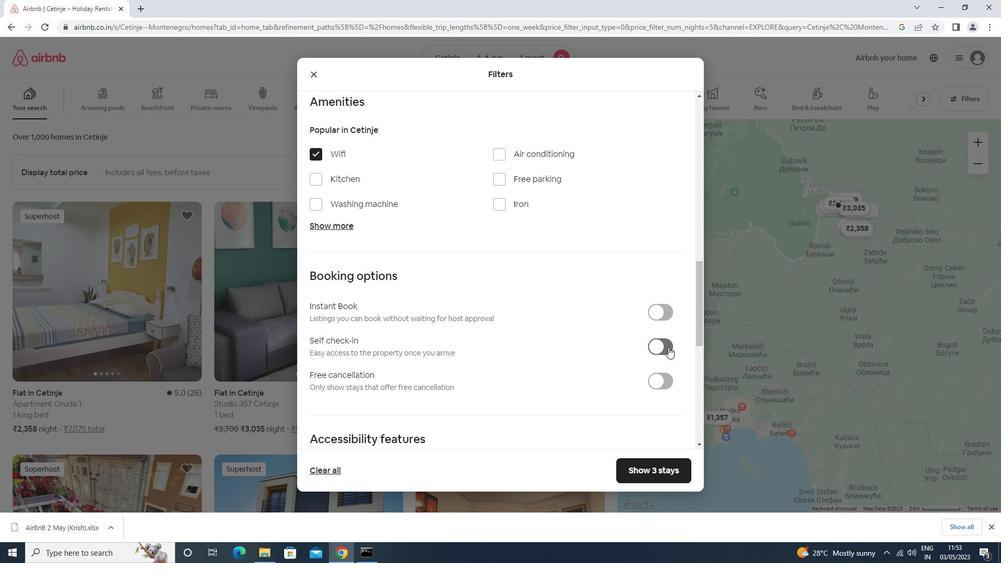 
Action: Mouse moved to (661, 346)
Screenshot: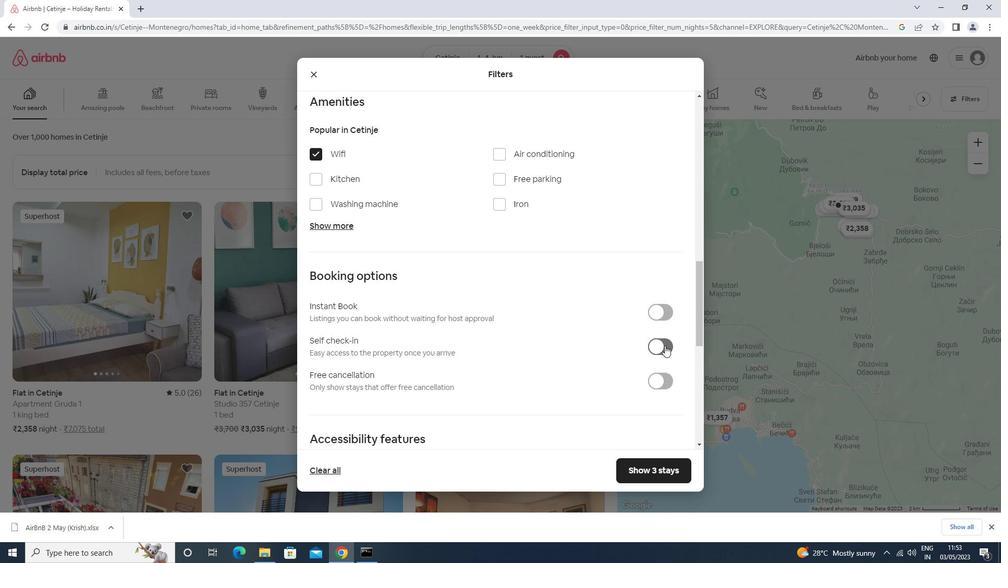 
Action: Mouse scrolled (661, 345) with delta (0, 0)
Screenshot: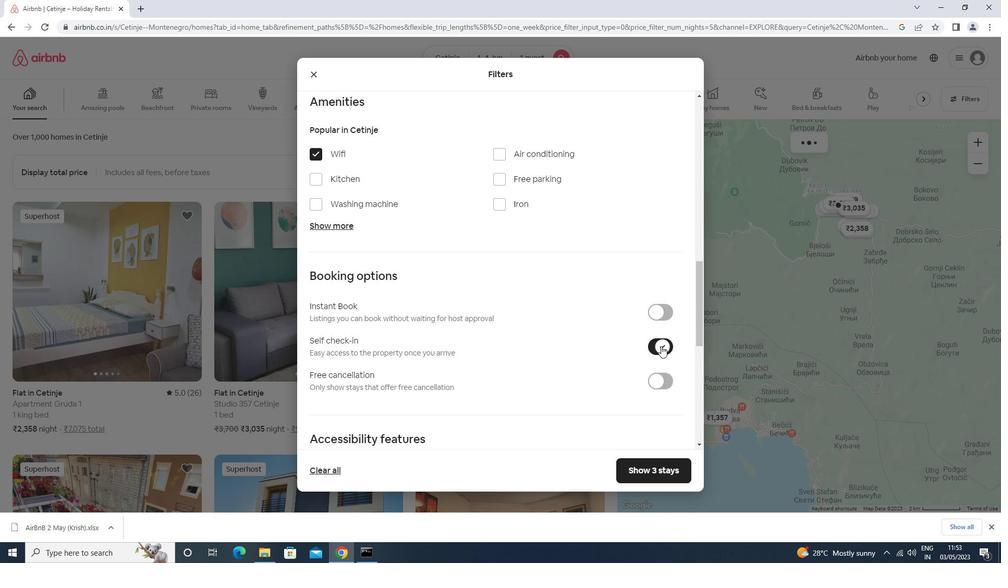 
Action: Mouse scrolled (661, 345) with delta (0, 0)
Screenshot: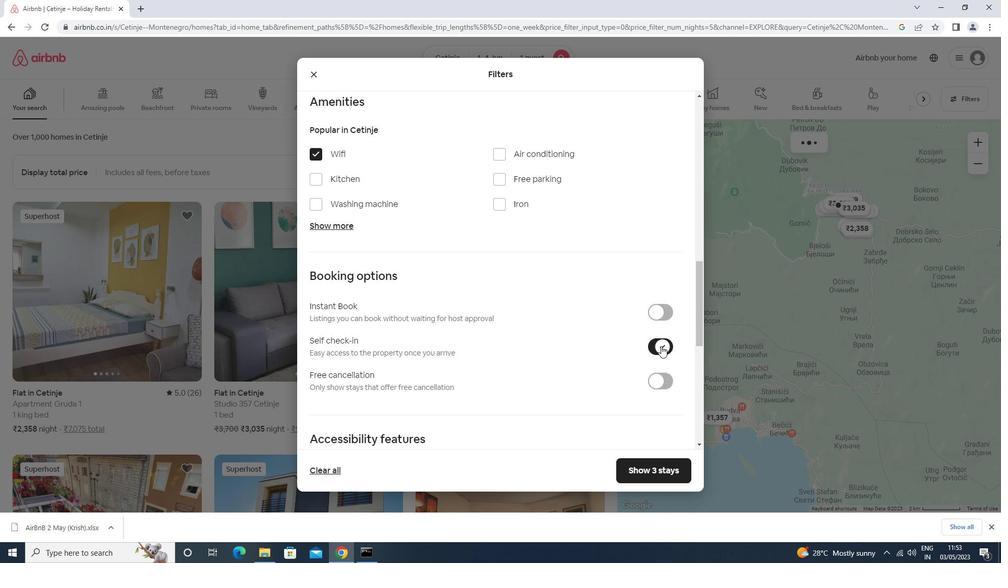 
Action: Mouse scrolled (661, 345) with delta (0, 0)
Screenshot: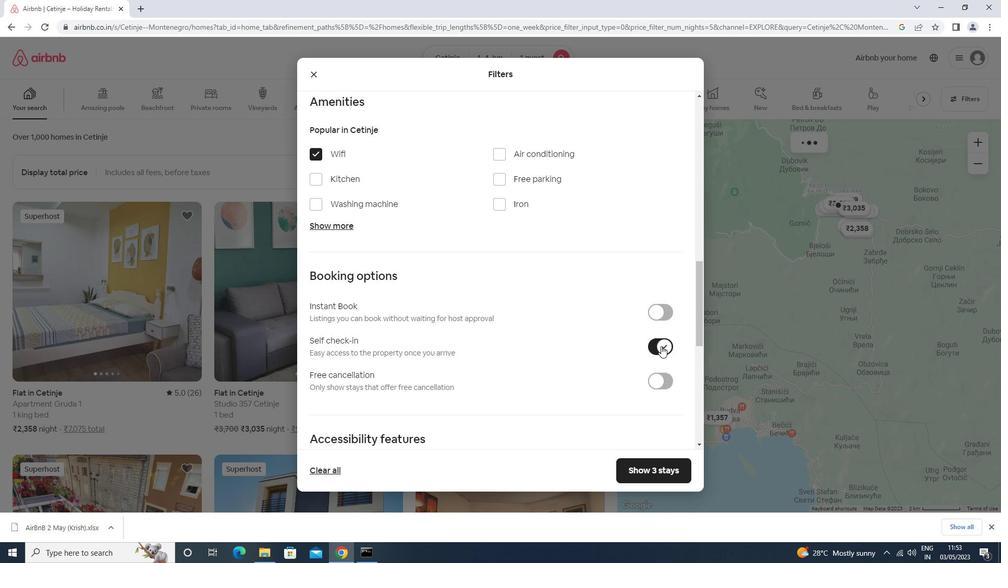 
Action: Mouse scrolled (661, 345) with delta (0, 0)
Screenshot: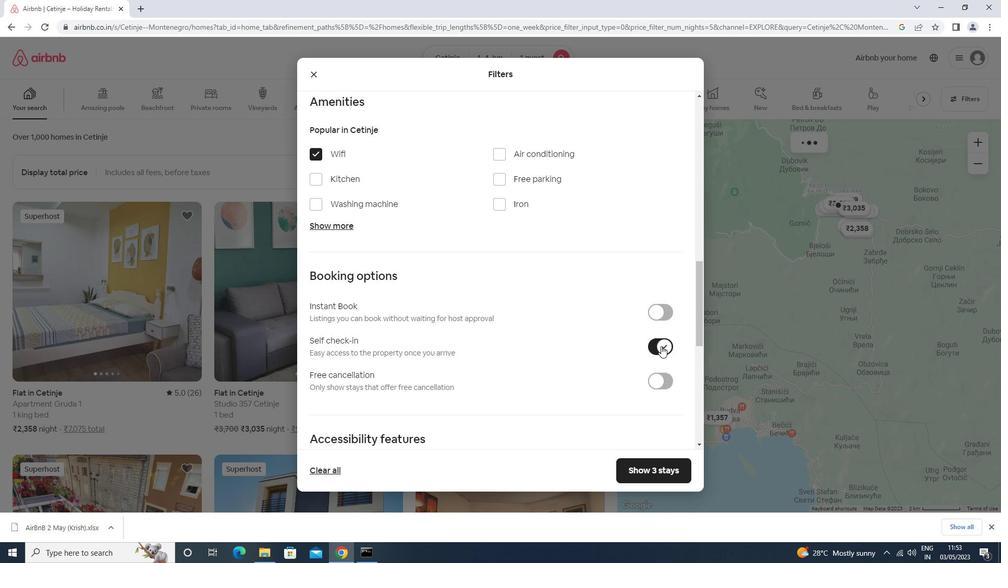 
Action: Mouse moved to (660, 346)
Screenshot: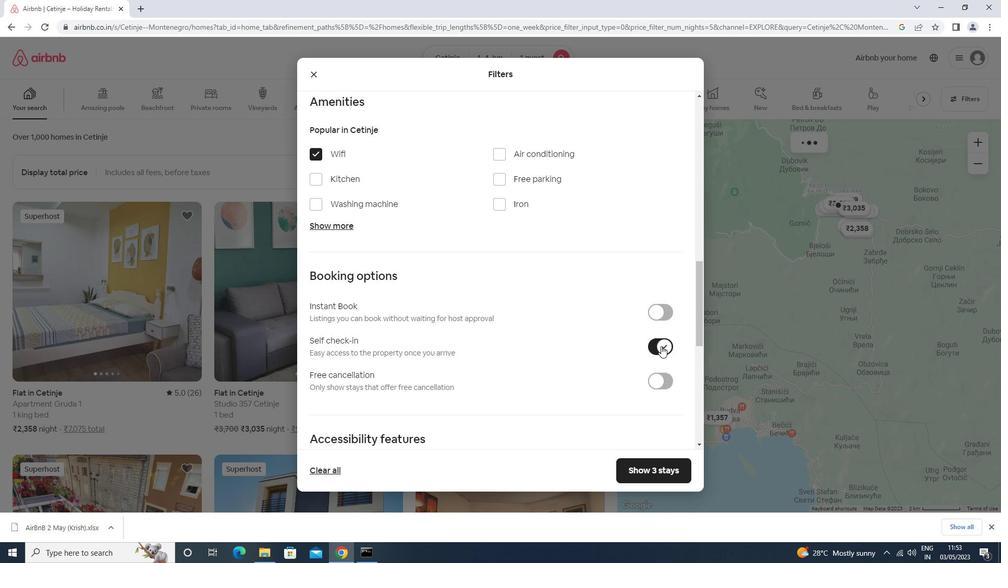 
Action: Mouse scrolled (660, 345) with delta (0, 0)
Screenshot: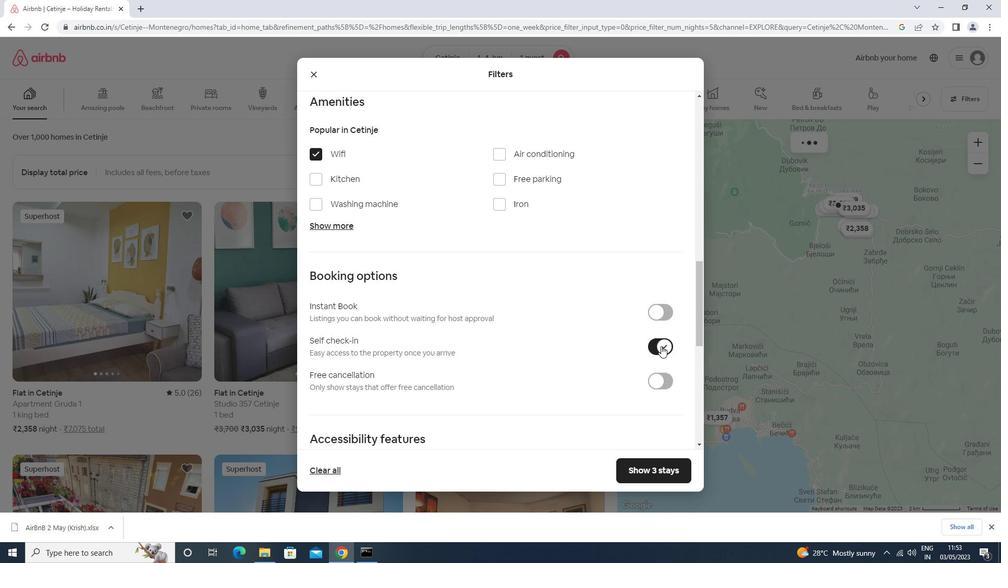 
Action: Mouse scrolled (660, 346) with delta (0, 0)
Screenshot: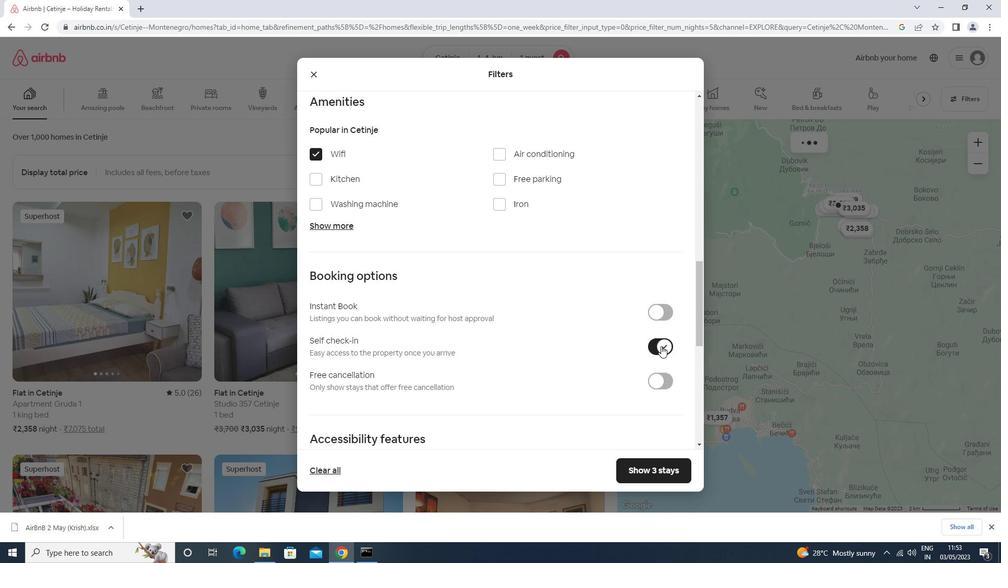 
Action: Mouse moved to (660, 346)
Screenshot: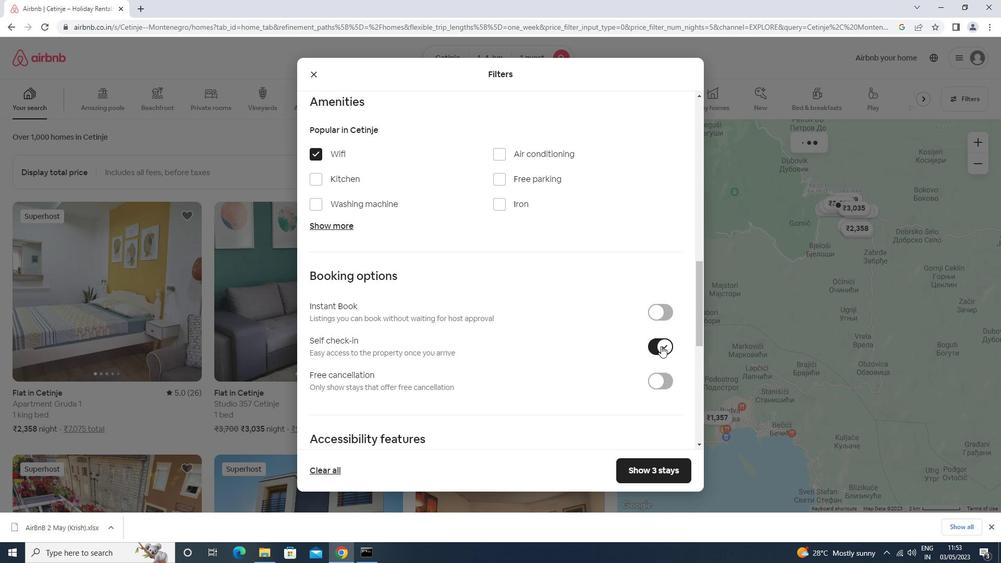 
Action: Mouse scrolled (660, 345) with delta (0, 0)
Screenshot: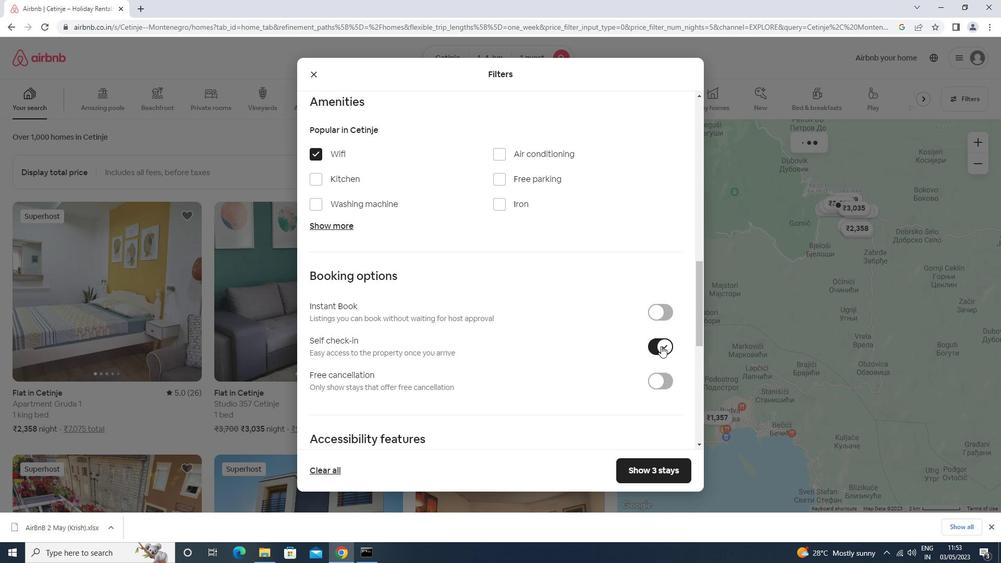 
Action: Mouse moved to (658, 346)
Screenshot: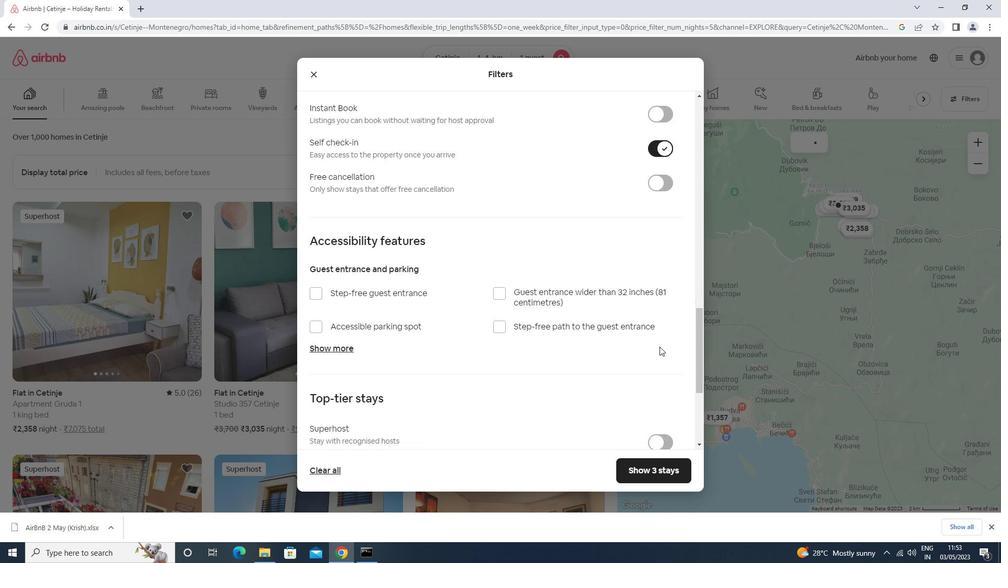 
Action: Mouse scrolled (658, 346) with delta (0, 0)
Screenshot: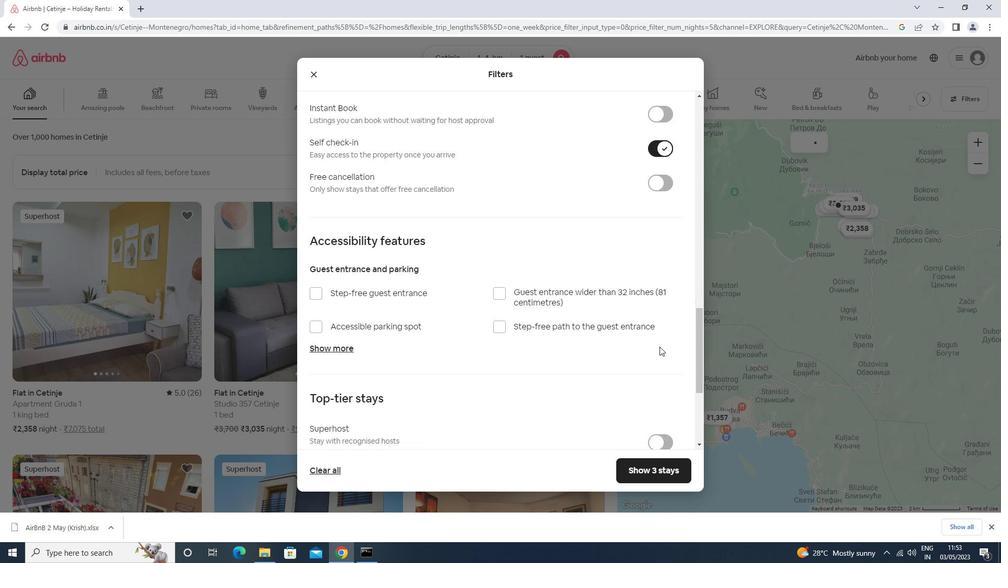 
Action: Mouse moved to (658, 347)
Screenshot: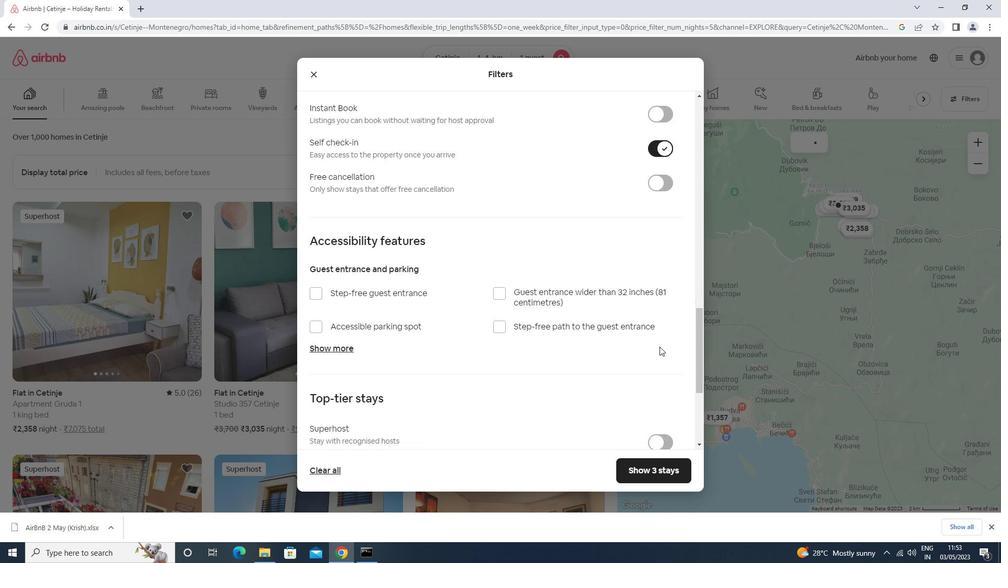 
Action: Mouse scrolled (658, 346) with delta (0, 0)
Screenshot: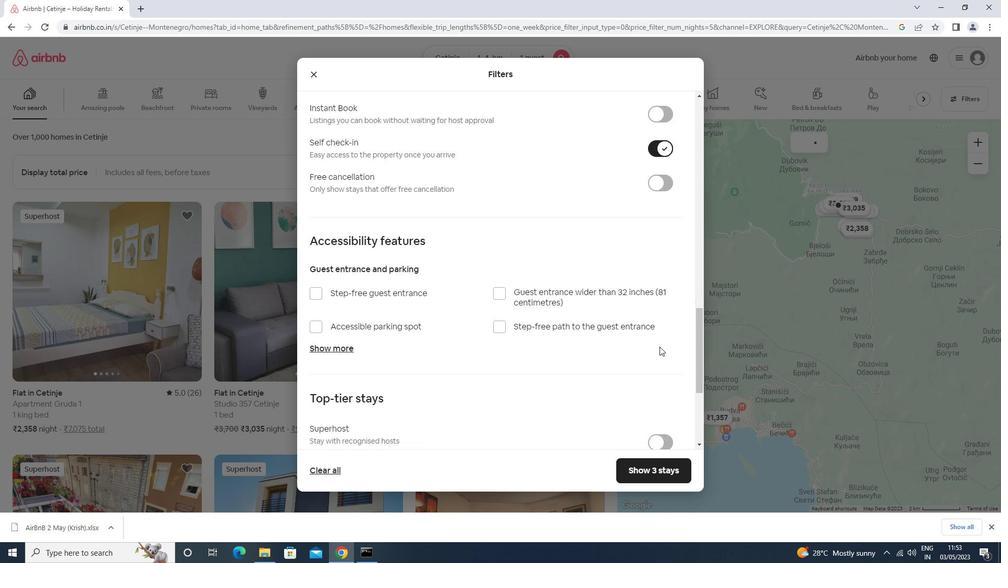 
Action: Mouse moved to (657, 347)
Screenshot: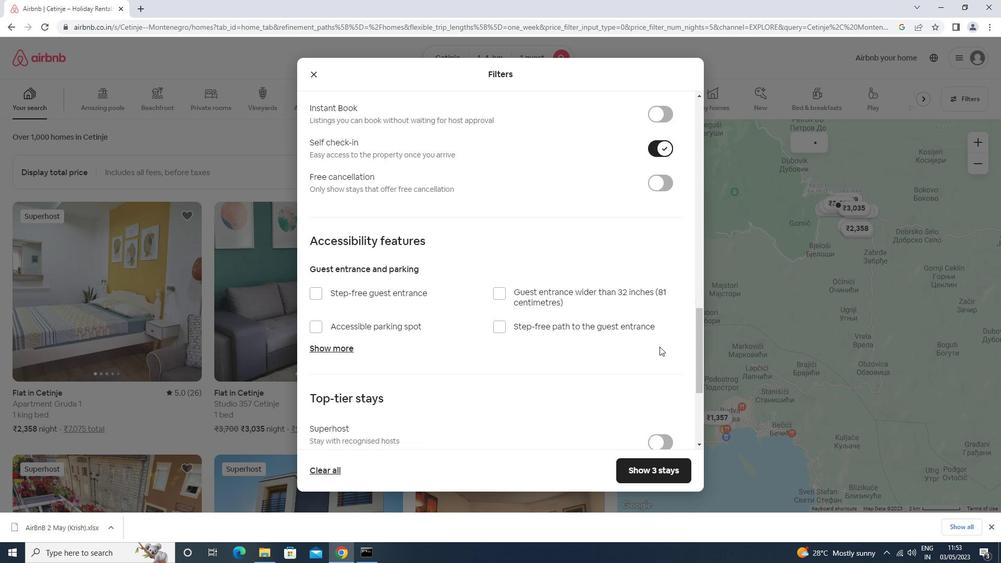 
Action: Mouse scrolled (657, 347) with delta (0, 0)
Screenshot: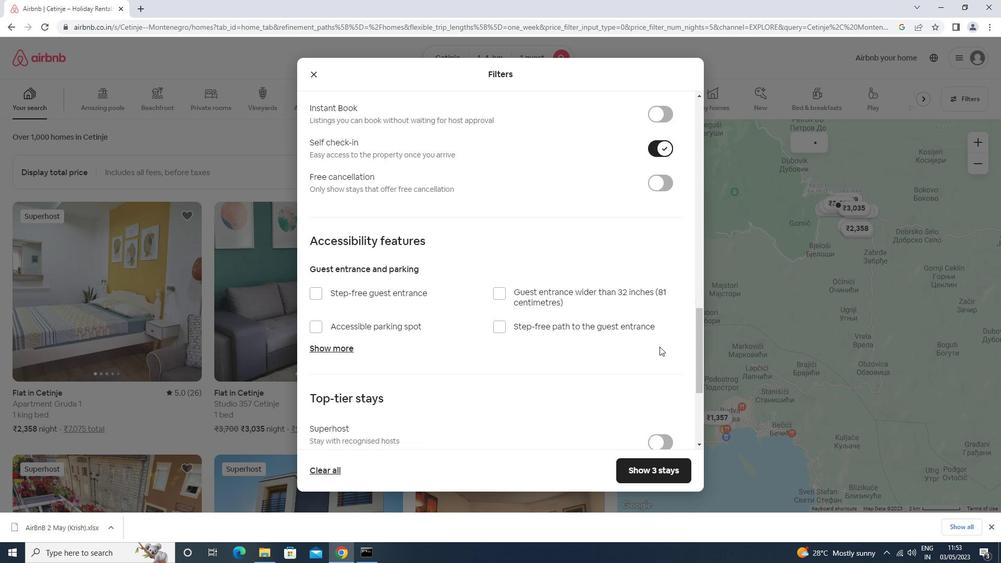 
Action: Mouse scrolled (657, 347) with delta (0, 0)
Screenshot: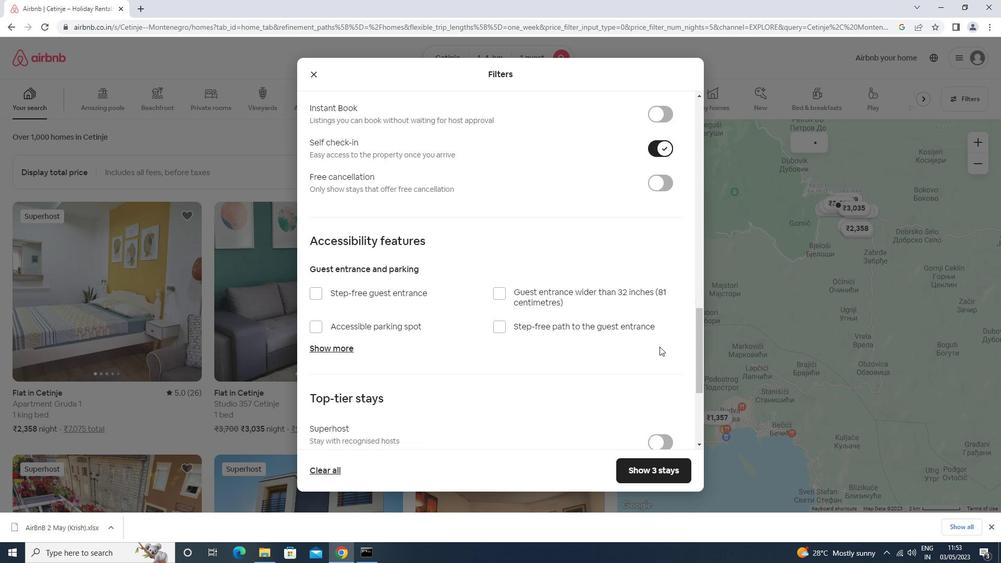 
Action: Mouse moved to (319, 372)
Screenshot: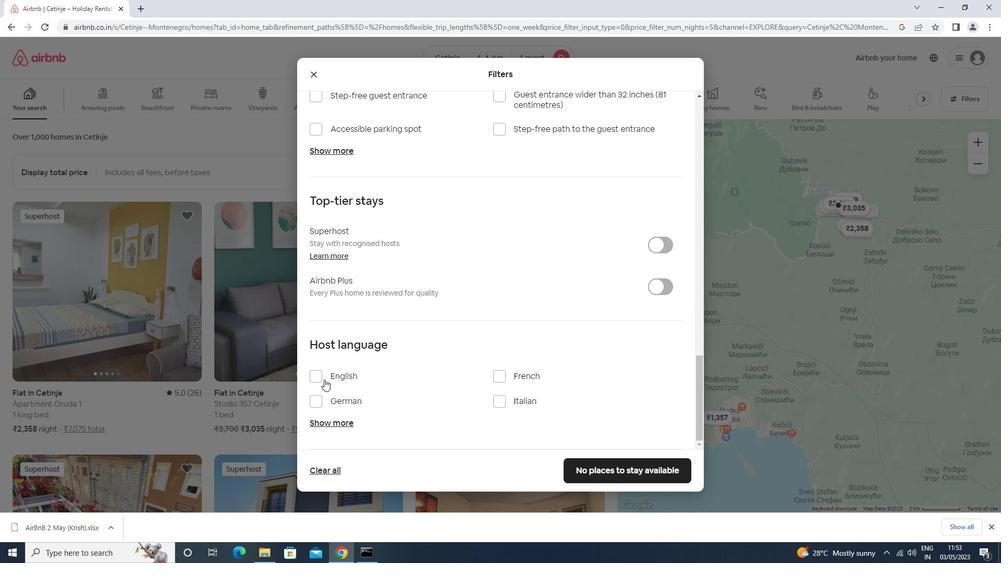
Action: Mouse pressed left at (319, 372)
Screenshot: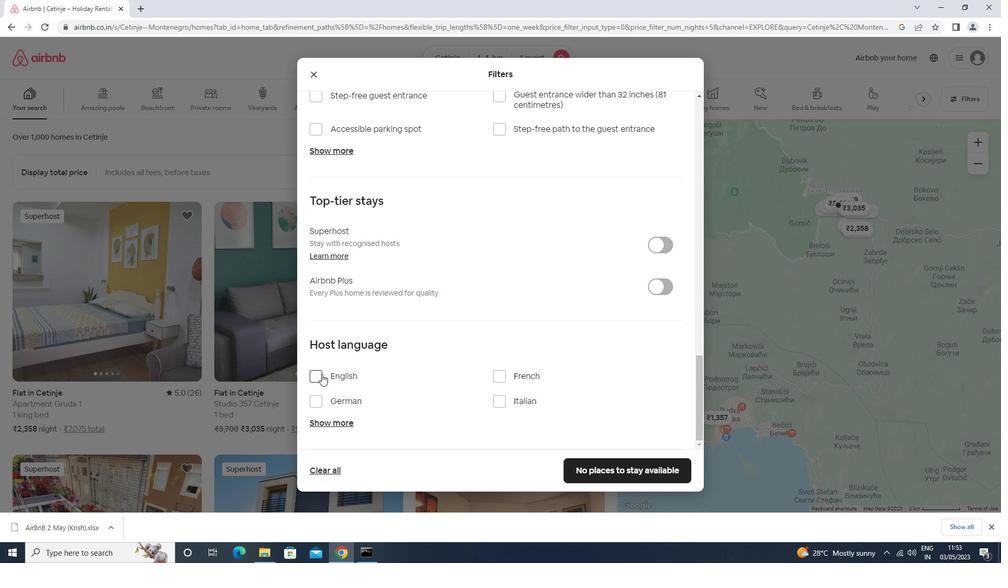 
Action: Mouse moved to (598, 465)
Screenshot: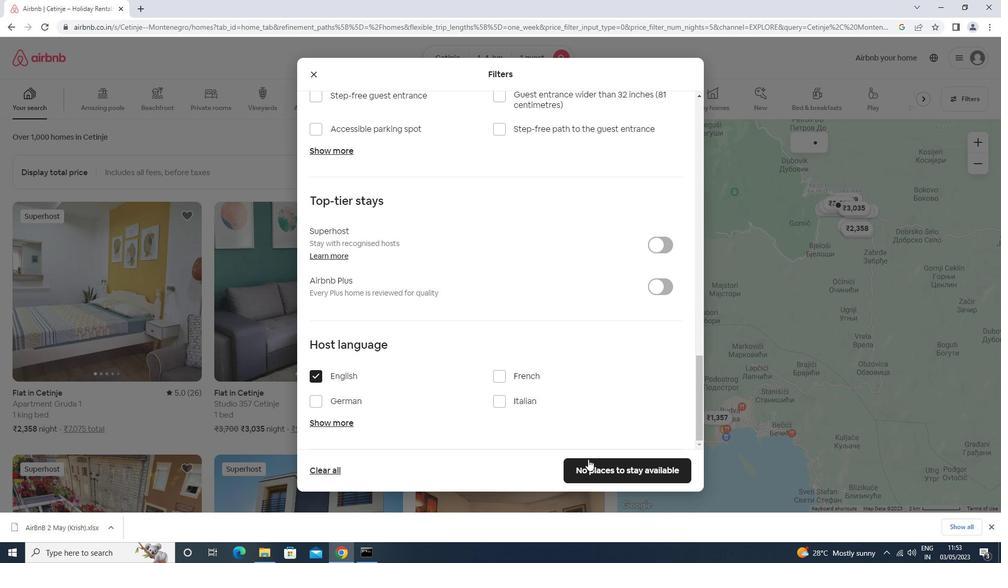 
Action: Mouse pressed left at (598, 465)
Screenshot: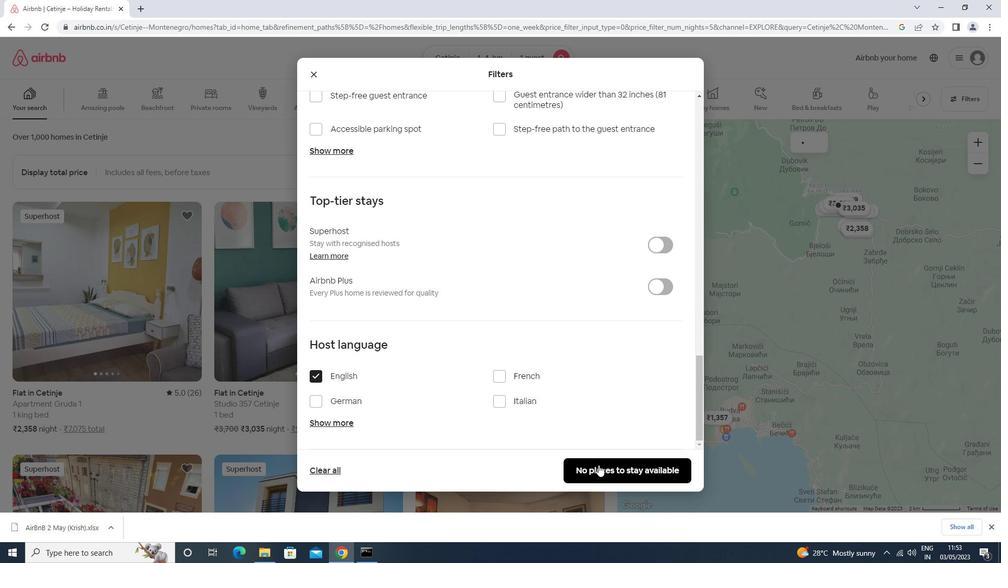 
Action: Mouse moved to (595, 466)
Screenshot: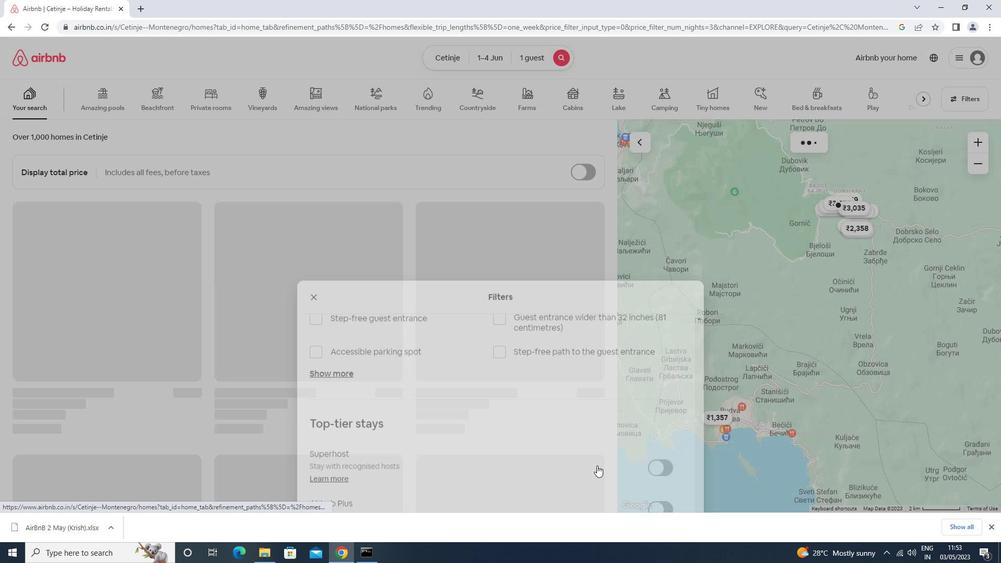 
